 Task: Open Card Card0000000269 in Board Board0000000068 in Workspace WS0000000023 in Trello. Add Member Mailaustralia7@gmail.com to Card Card0000000269 in Board Board0000000068 in Workspace WS0000000023 in Trello. Add Purple Label titled Label0000000269 to Card Card0000000269 in Board Board0000000068 in Workspace WS0000000023 in Trello. Add Checklist CL0000000269 to Card Card0000000269 in Board Board0000000068 in Workspace WS0000000023 in Trello. Add Dates with Start Date as Aug 01 2023 and Due Date as Aug 31 2023 to Card Card0000000269 in Board Board0000000068 in Workspace WS0000000023 in Trello
Action: Mouse moved to (524, 422)
Screenshot: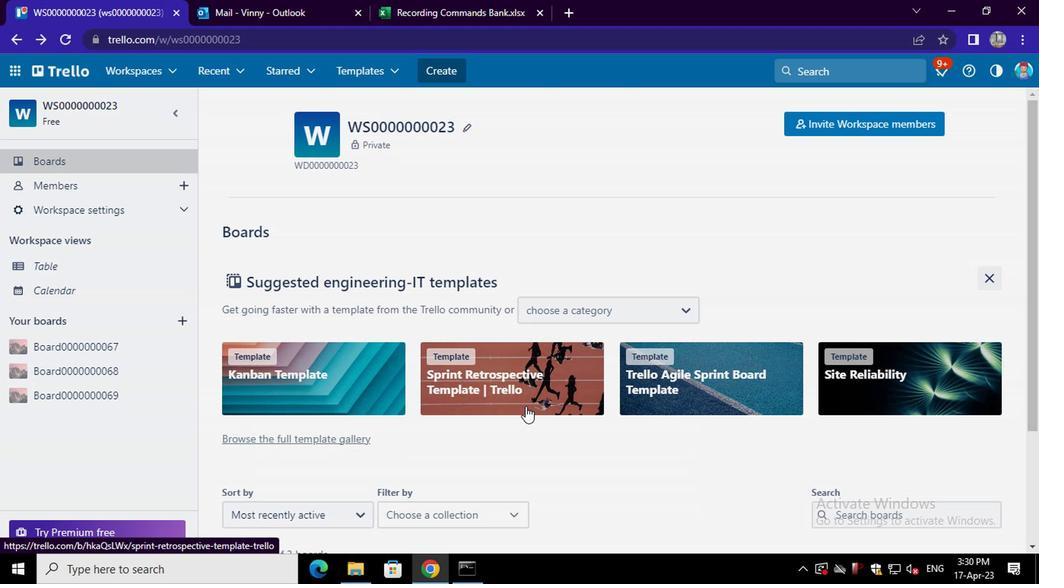 
Action: Mouse scrolled (524, 421) with delta (0, 0)
Screenshot: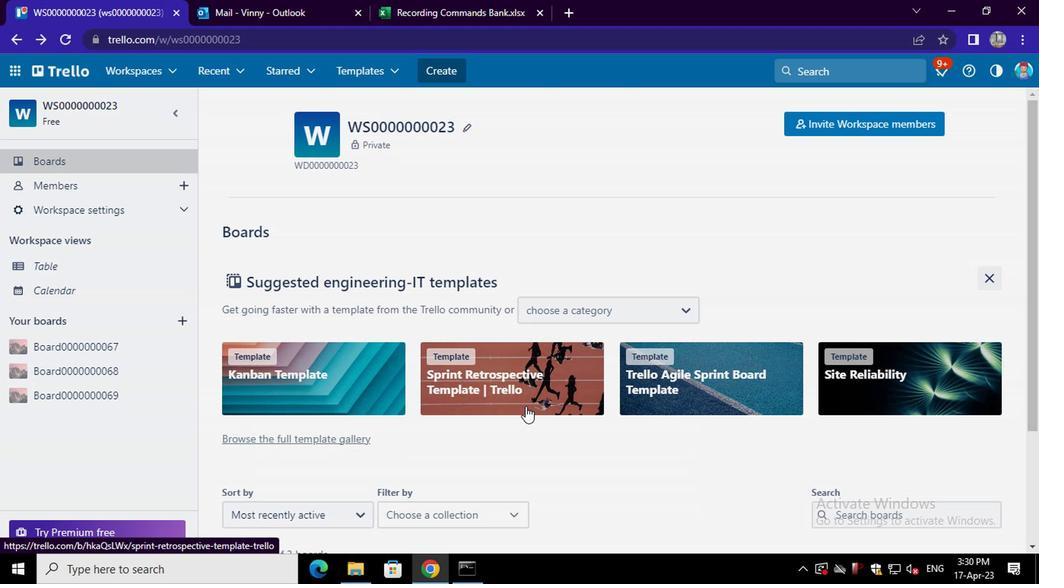 
Action: Mouse moved to (524, 423)
Screenshot: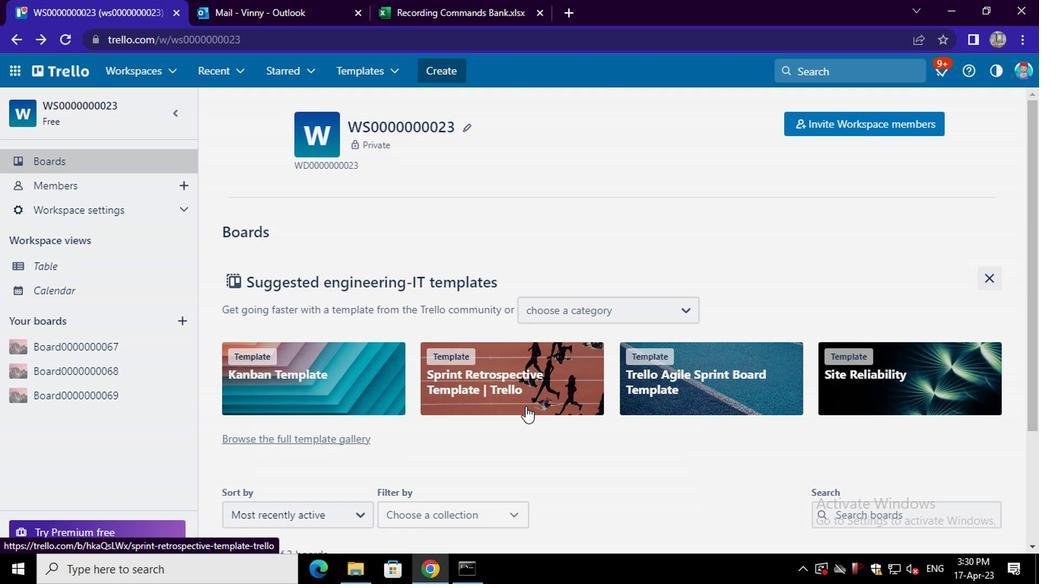 
Action: Mouse scrolled (524, 423) with delta (0, 0)
Screenshot: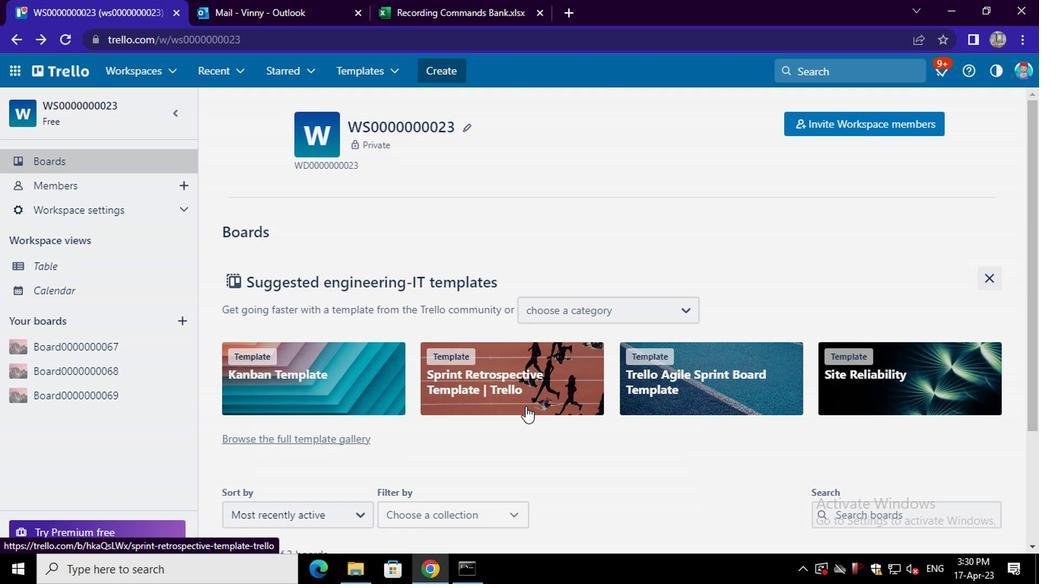 
Action: Mouse scrolled (524, 423) with delta (0, 0)
Screenshot: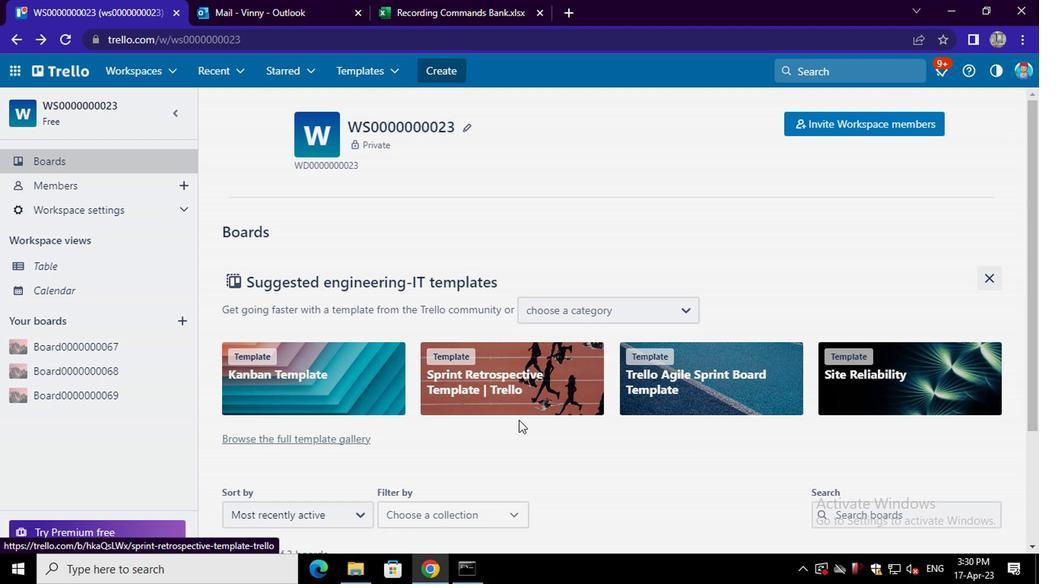 
Action: Mouse moved to (893, 457)
Screenshot: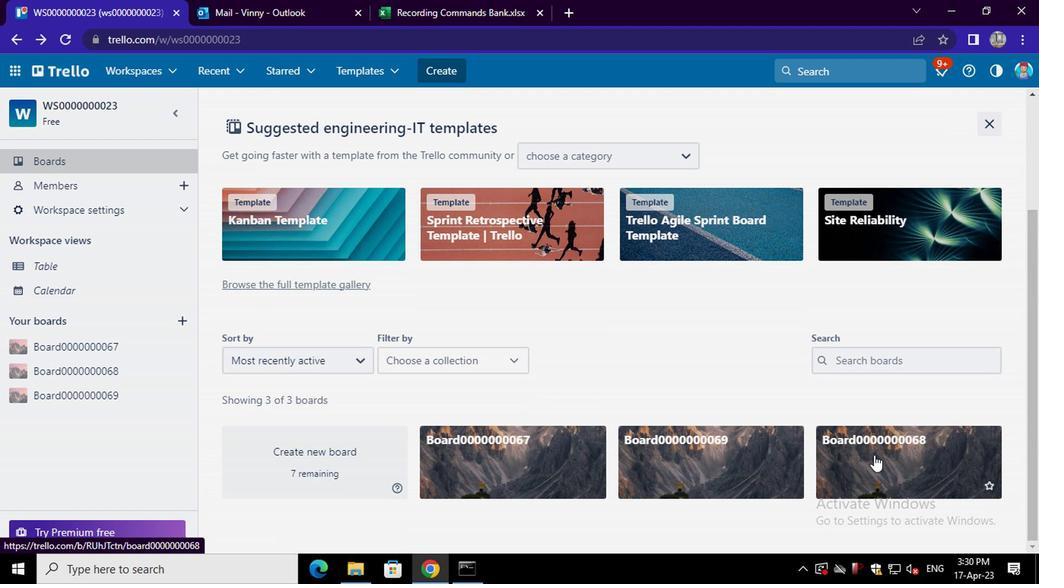 
Action: Mouse pressed left at (893, 457)
Screenshot: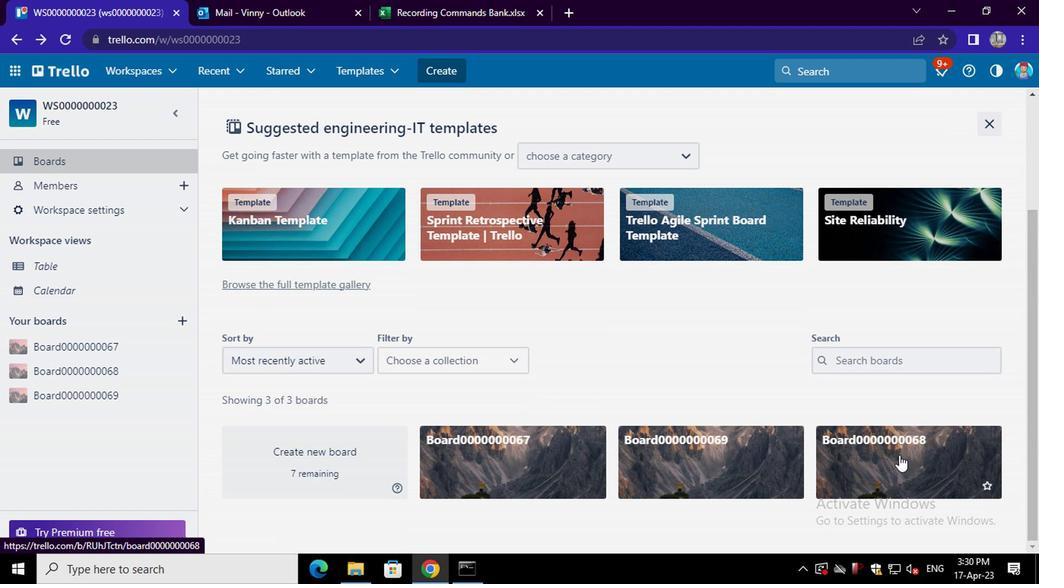 
Action: Mouse moved to (407, 158)
Screenshot: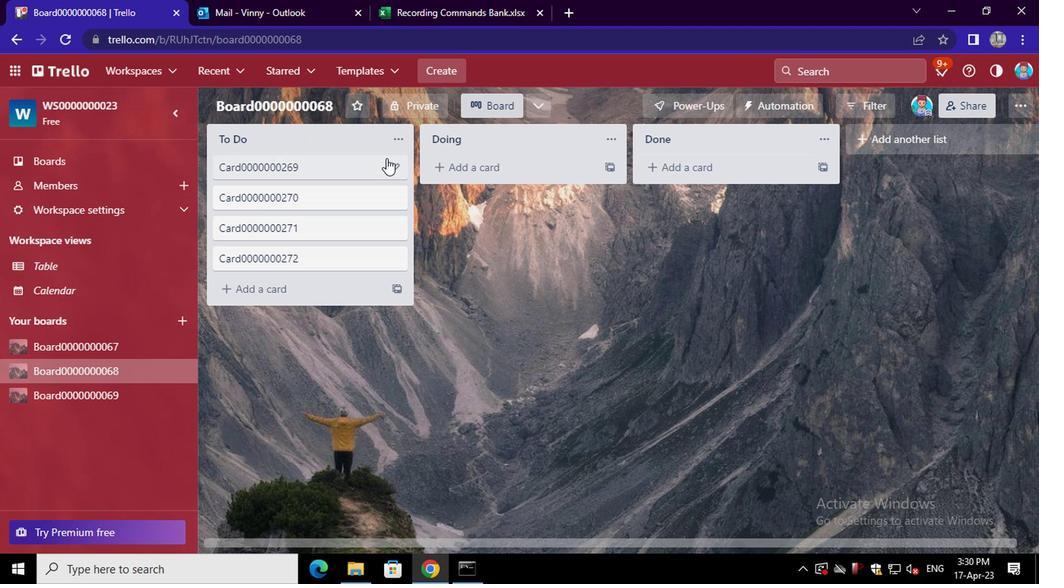 
Action: Mouse pressed left at (407, 158)
Screenshot: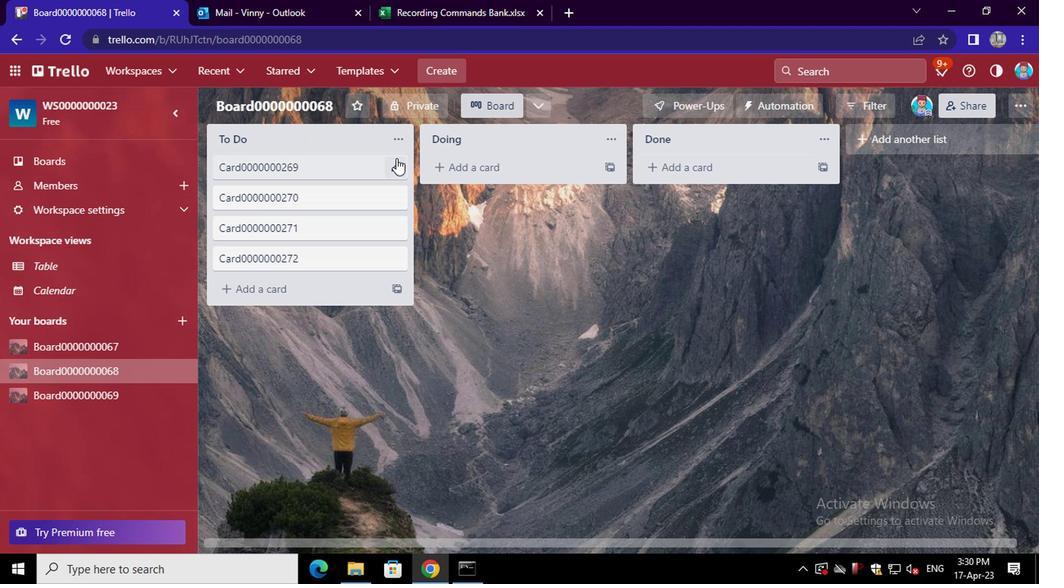 
Action: Mouse moved to (438, 169)
Screenshot: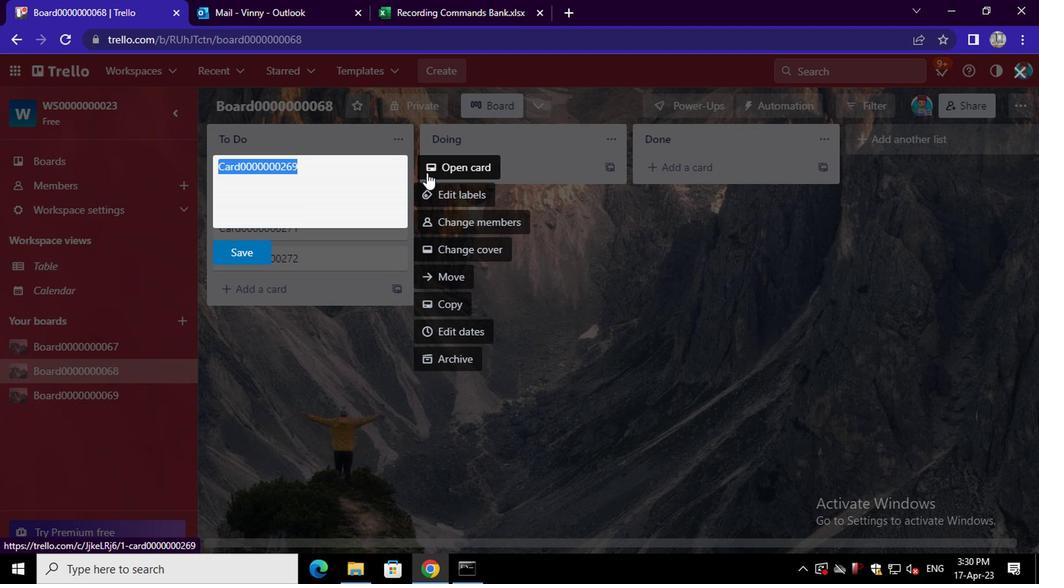 
Action: Mouse pressed left at (438, 169)
Screenshot: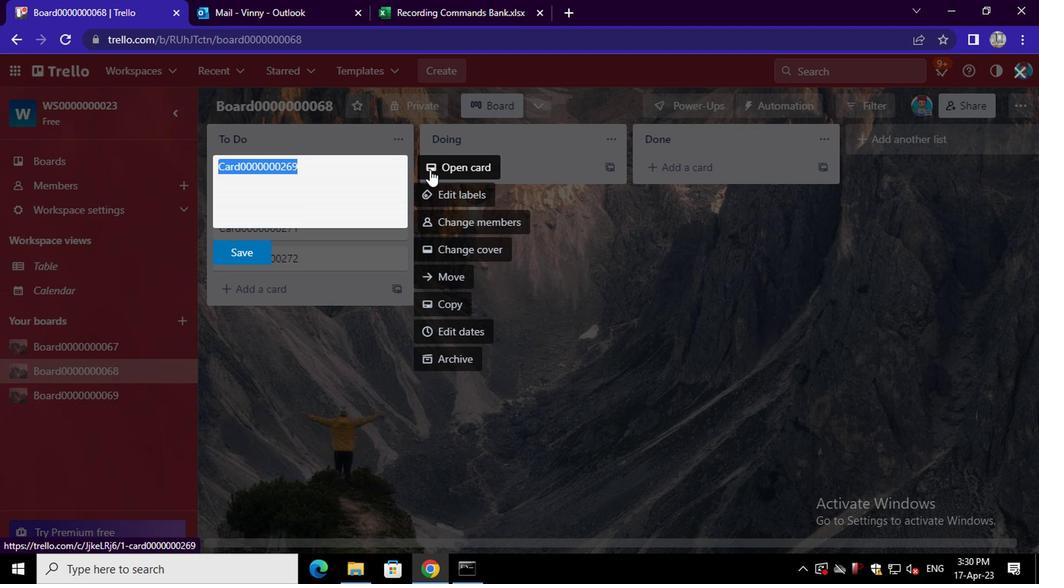 
Action: Mouse moved to (699, 198)
Screenshot: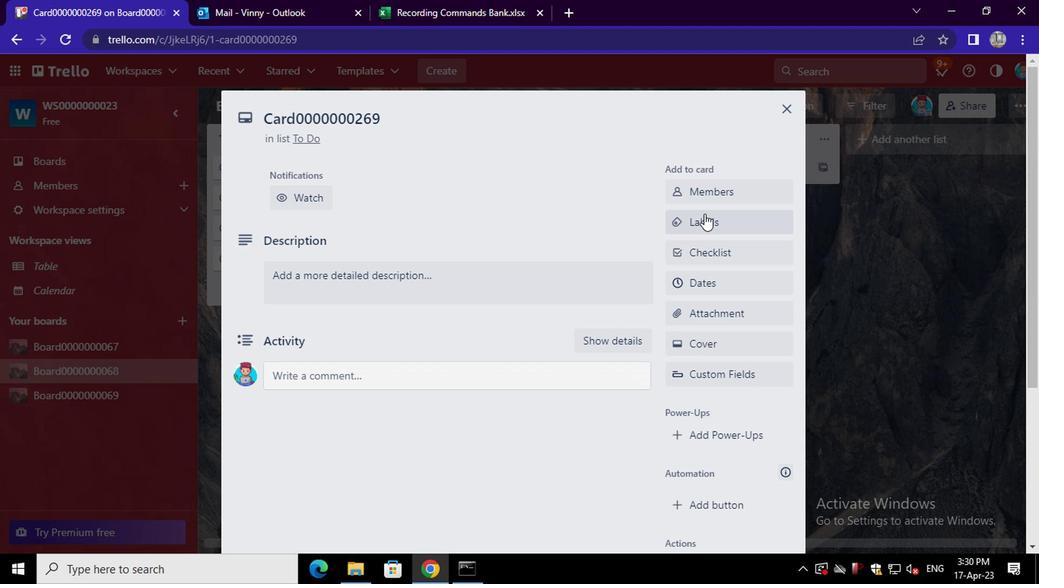 
Action: Mouse pressed left at (699, 198)
Screenshot: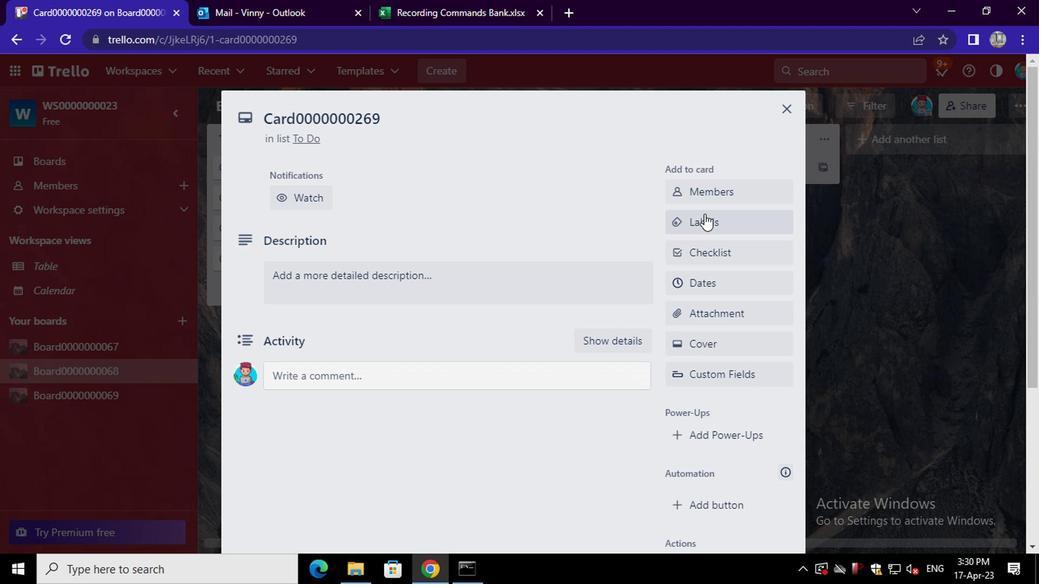 
Action: Mouse moved to (721, 257)
Screenshot: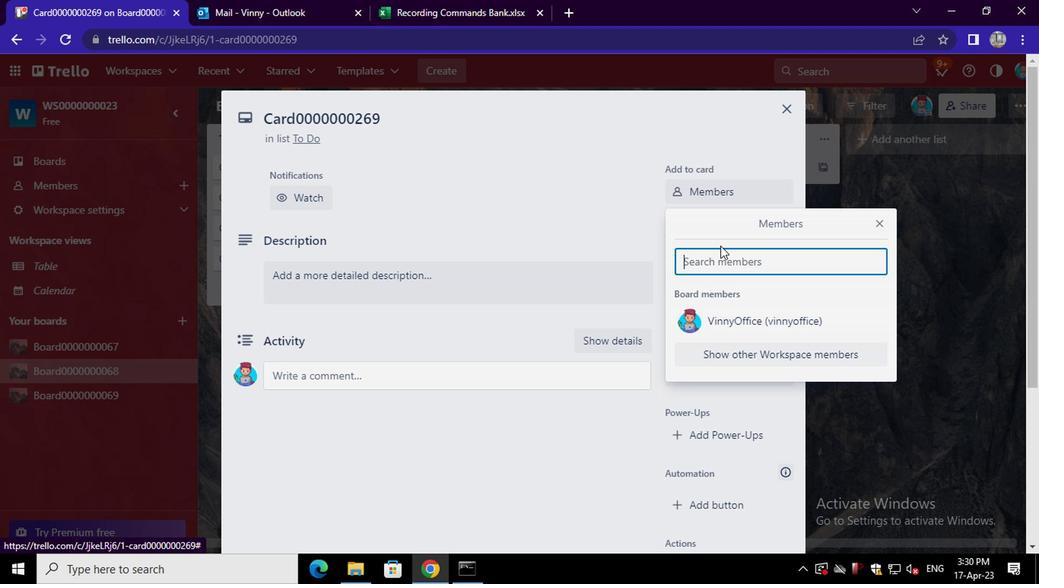 
Action: Mouse pressed left at (721, 257)
Screenshot: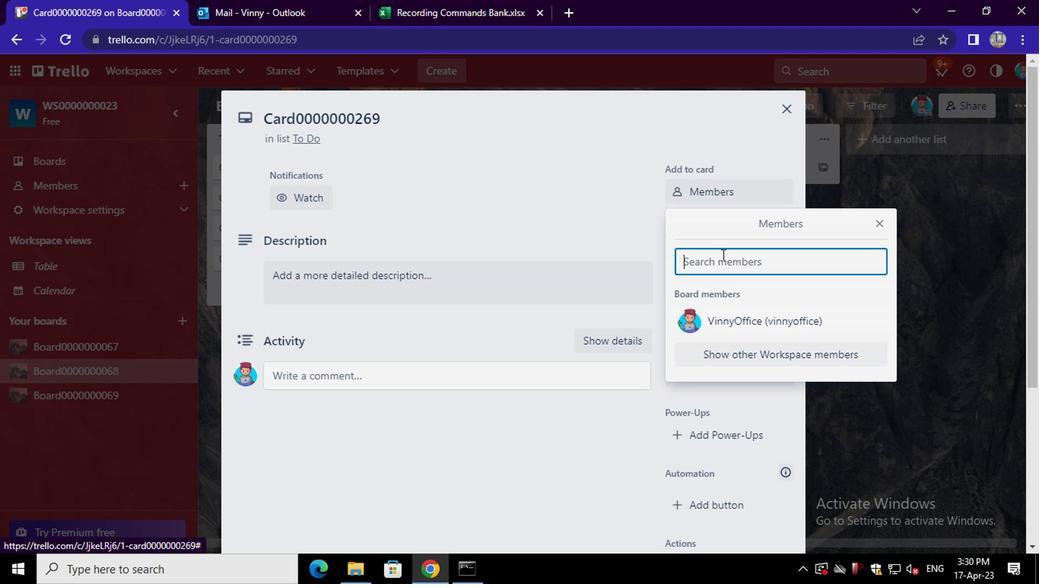 
Action: Mouse moved to (721, 257)
Screenshot: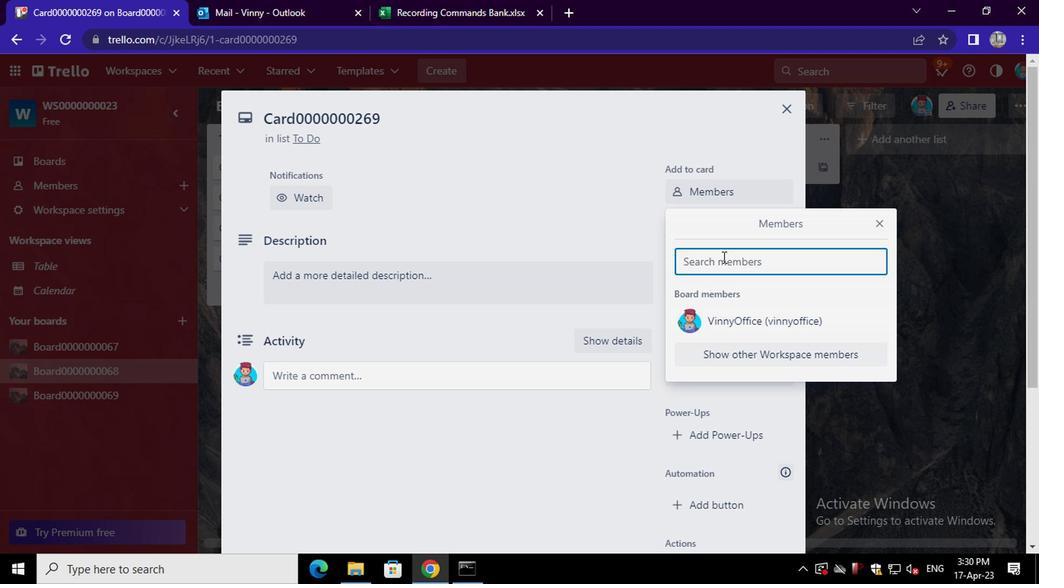 
Action: Key pressed <Key.shift>MAILAUSTRALIA7<Key.shift>@GMAIL.COM
Screenshot: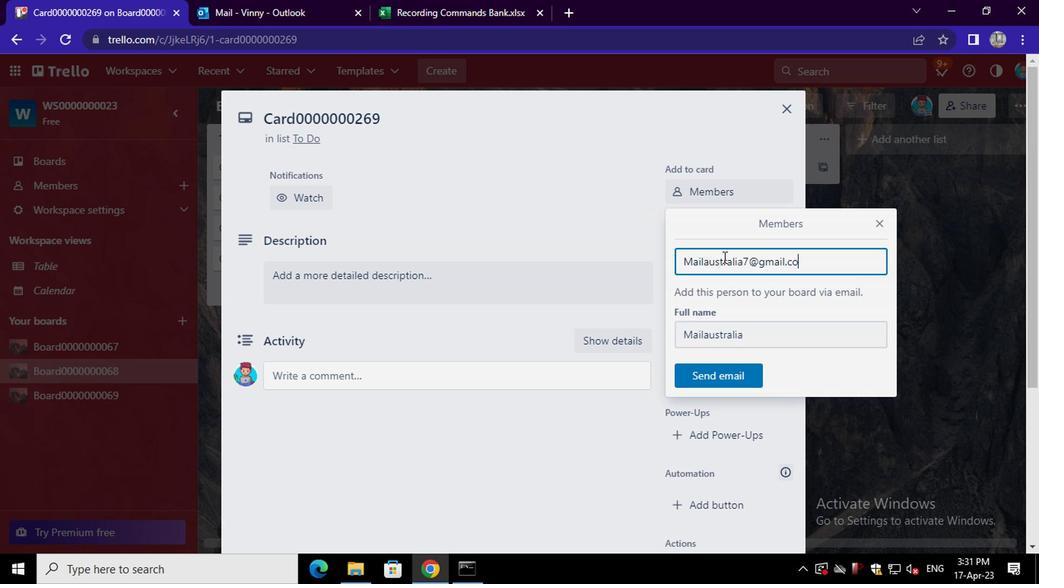 
Action: Mouse moved to (729, 372)
Screenshot: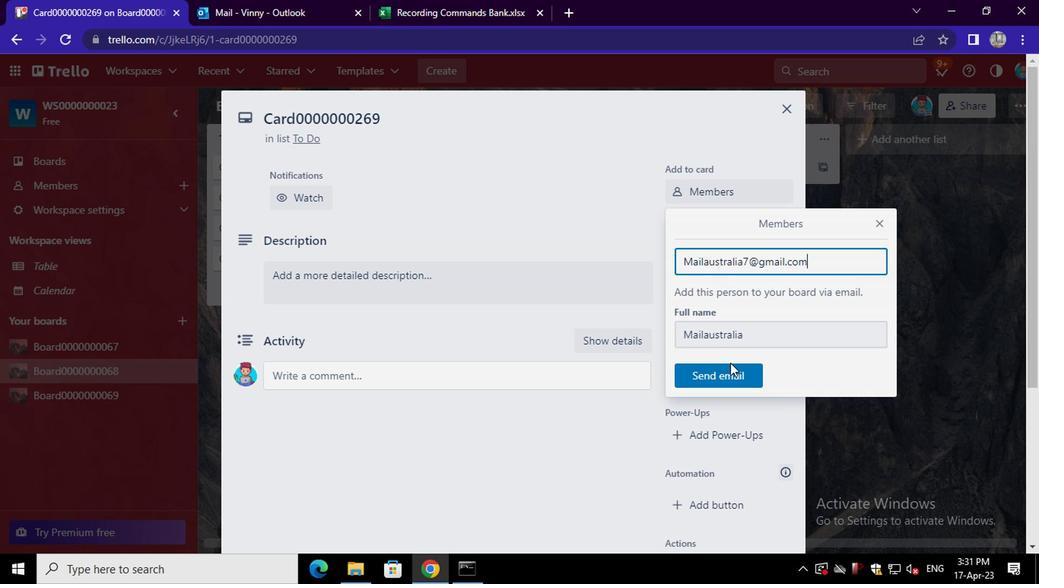 
Action: Mouse pressed left at (729, 372)
Screenshot: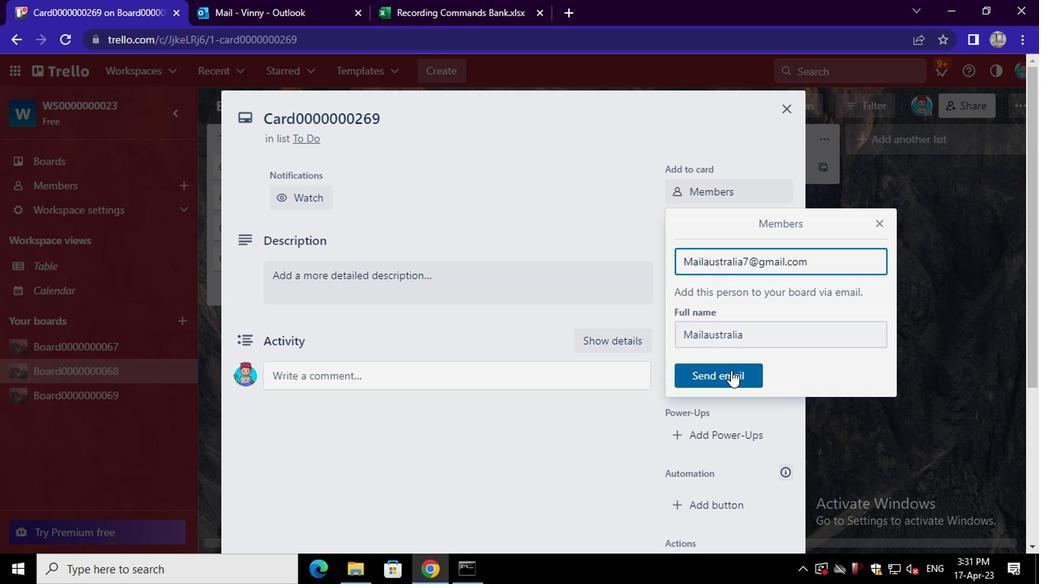 
Action: Mouse moved to (713, 229)
Screenshot: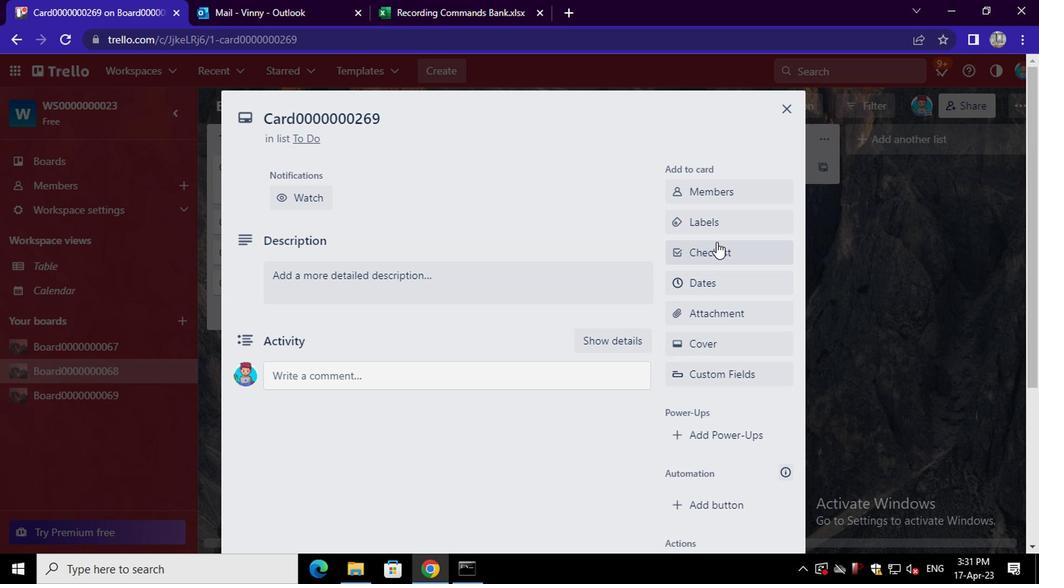
Action: Mouse pressed left at (713, 229)
Screenshot: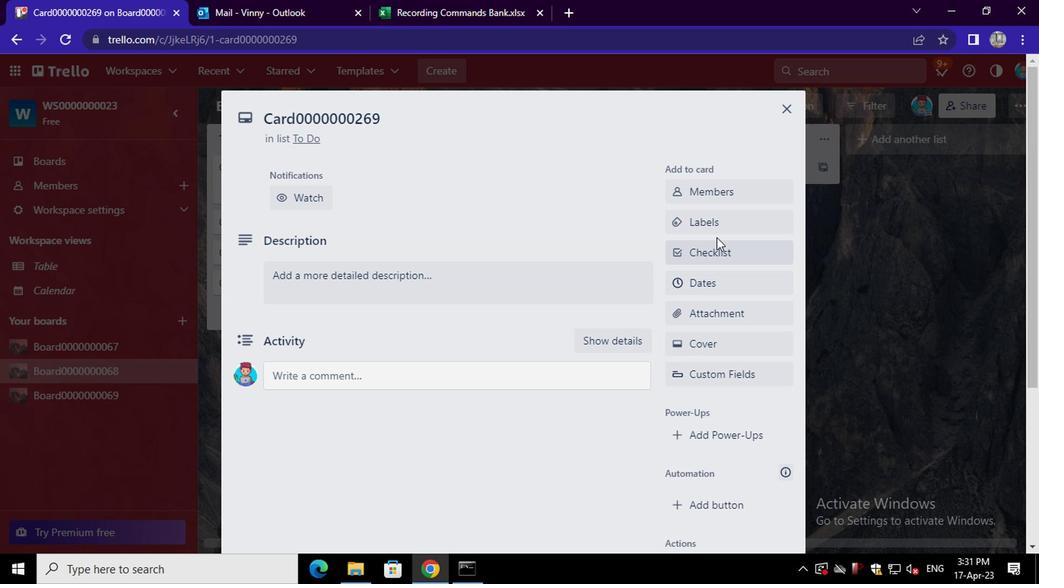 
Action: Mouse moved to (719, 143)
Screenshot: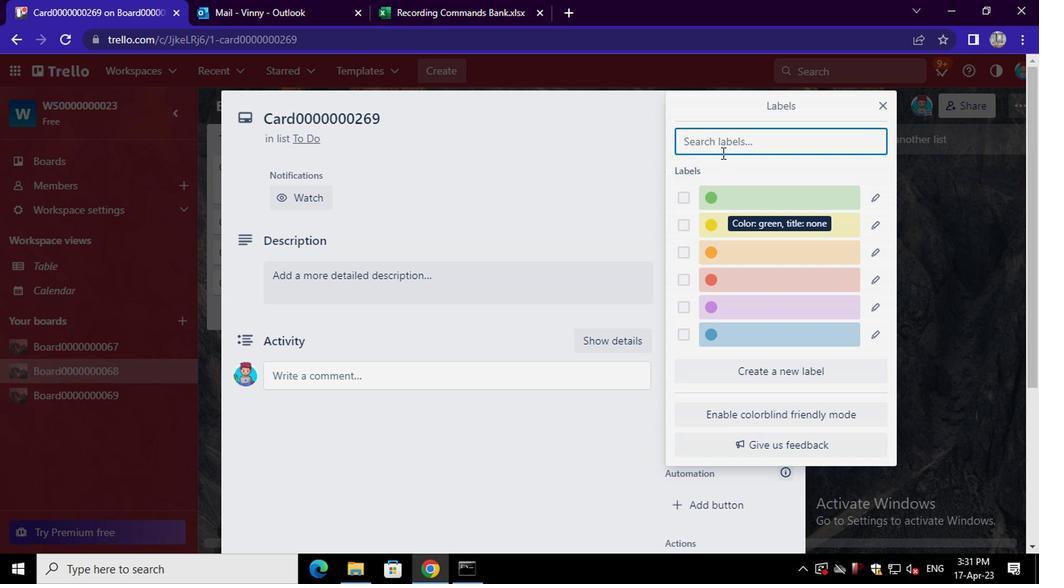 
Action: Mouse pressed left at (719, 143)
Screenshot: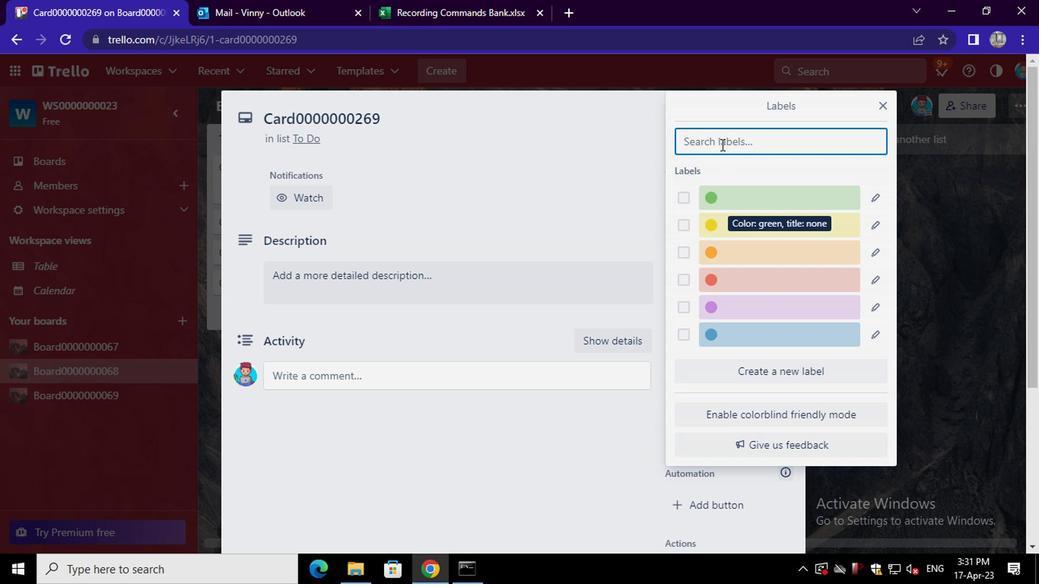 
Action: Key pressed <Key.shift>LABEL0000000269
Screenshot: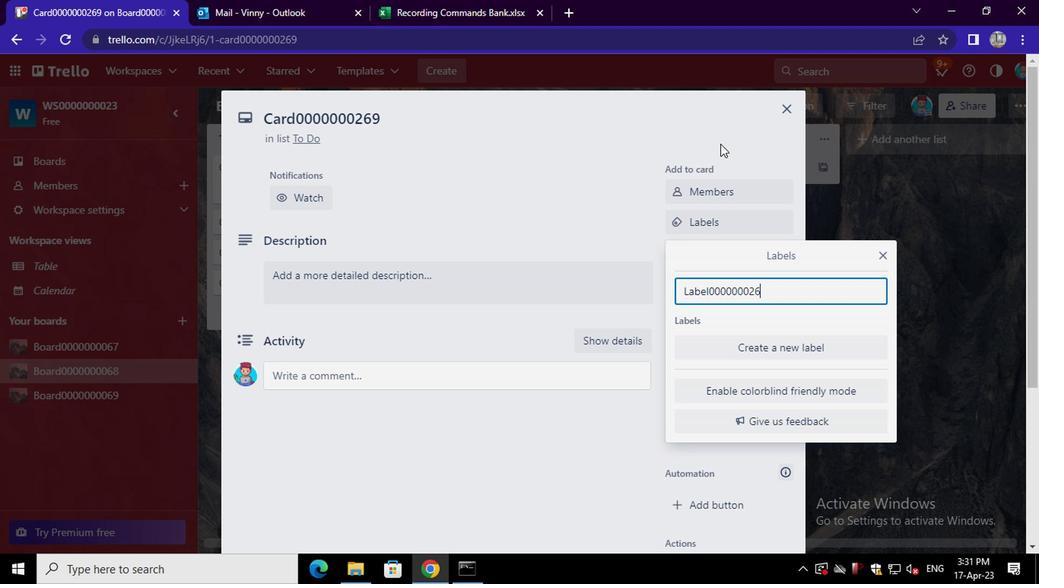 
Action: Mouse moved to (821, 344)
Screenshot: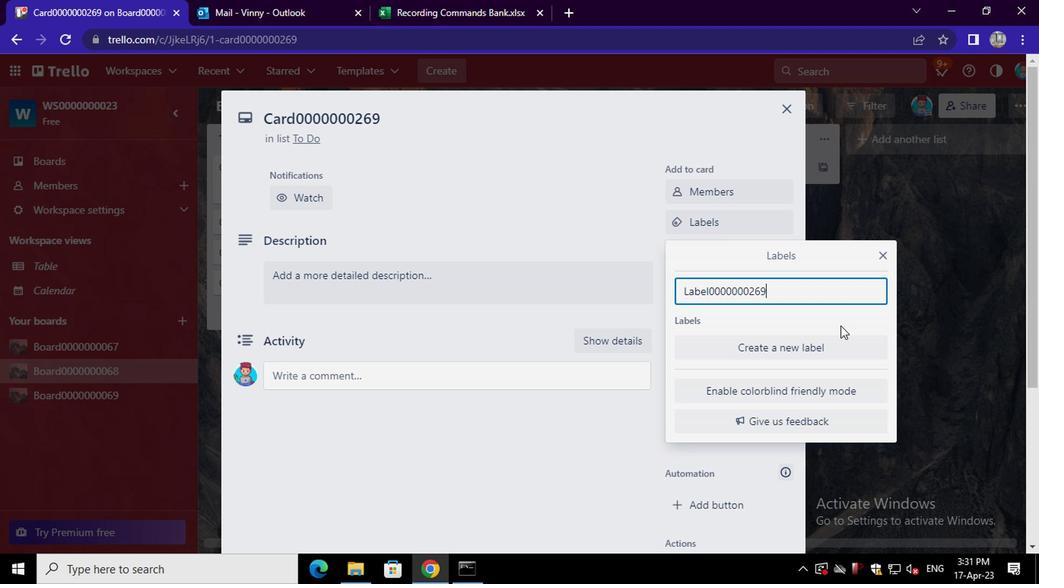 
Action: Mouse pressed left at (821, 344)
Screenshot: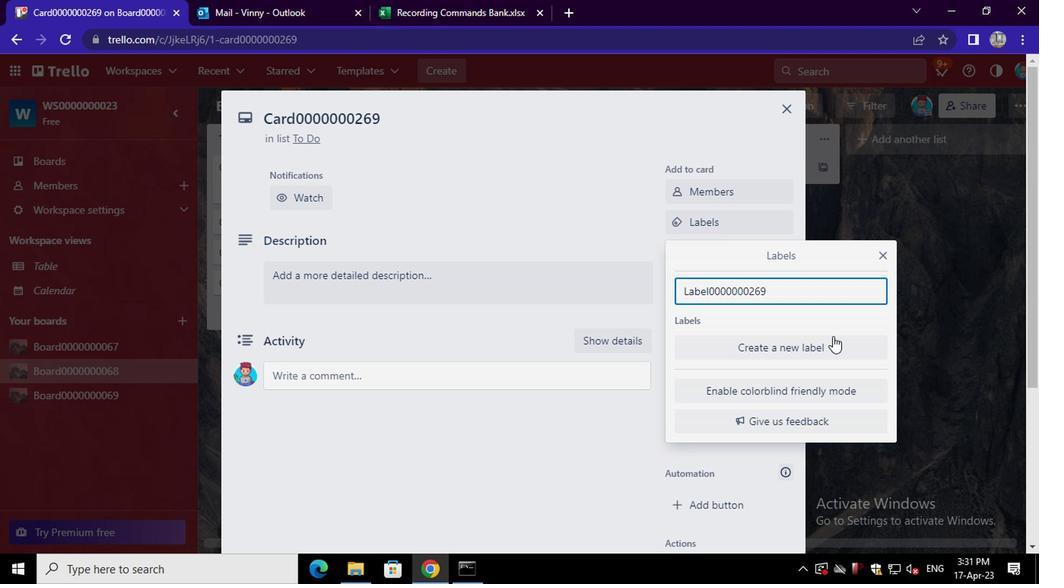 
Action: Mouse moved to (855, 328)
Screenshot: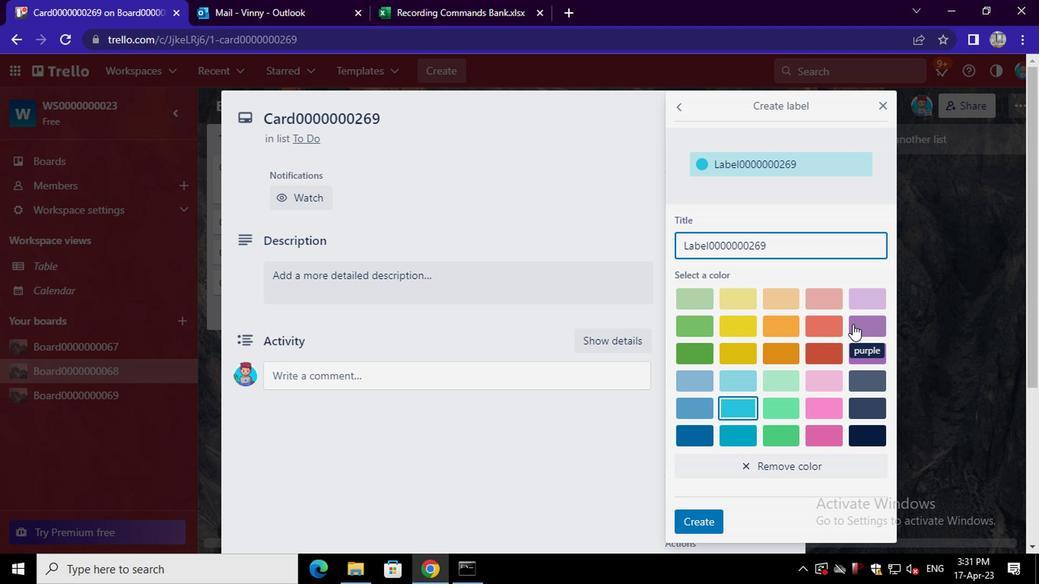 
Action: Mouse pressed left at (855, 328)
Screenshot: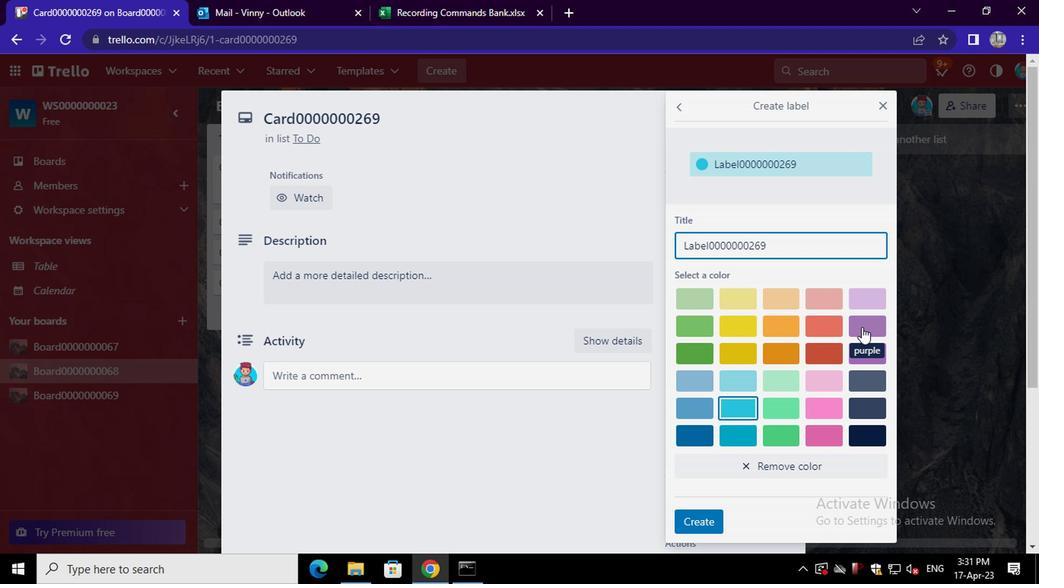 
Action: Mouse moved to (709, 517)
Screenshot: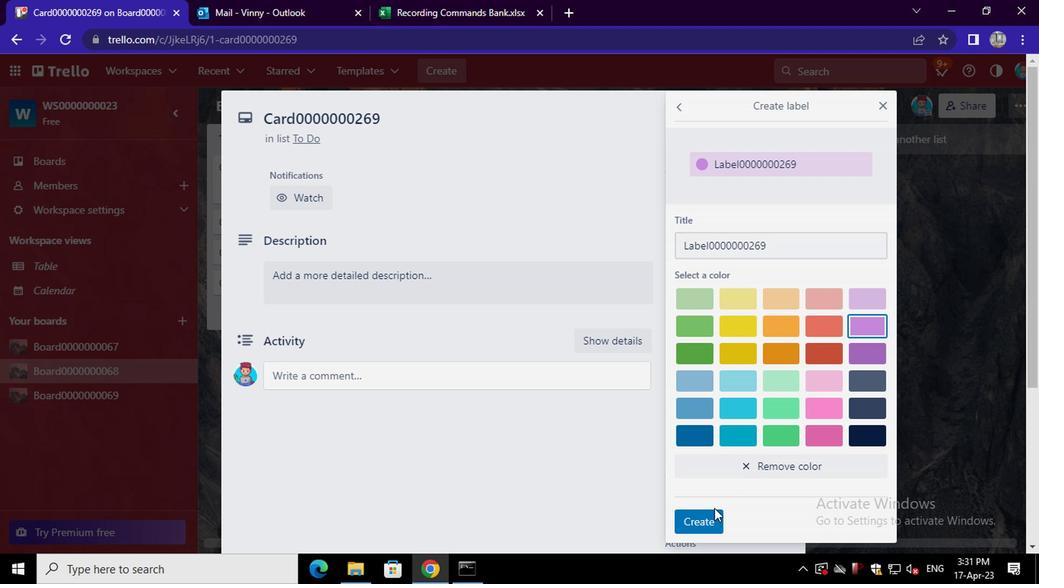 
Action: Mouse pressed left at (709, 517)
Screenshot: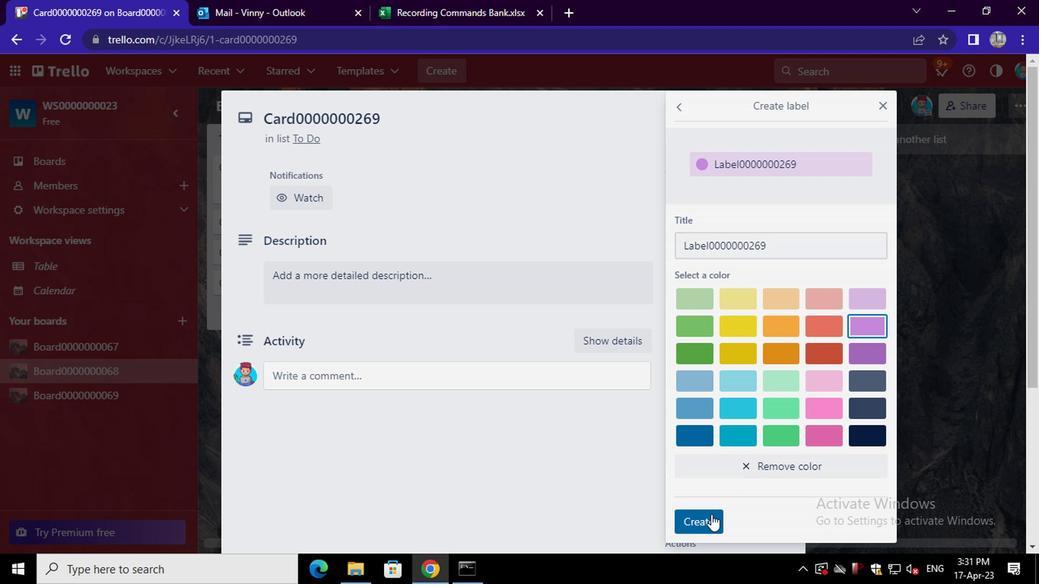 
Action: Mouse moved to (596, 458)
Screenshot: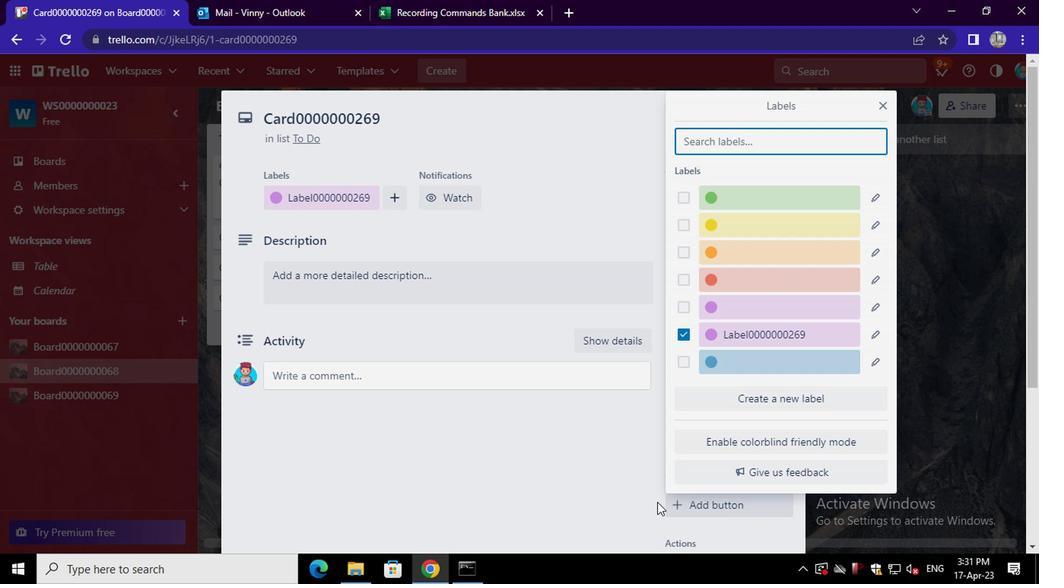 
Action: Mouse pressed left at (596, 458)
Screenshot: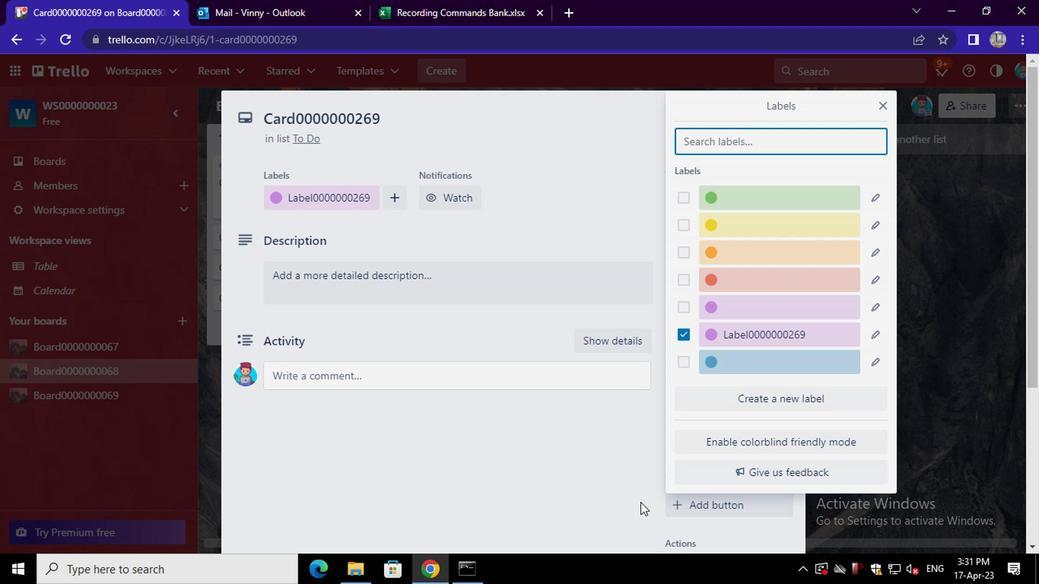 
Action: Mouse moved to (746, 254)
Screenshot: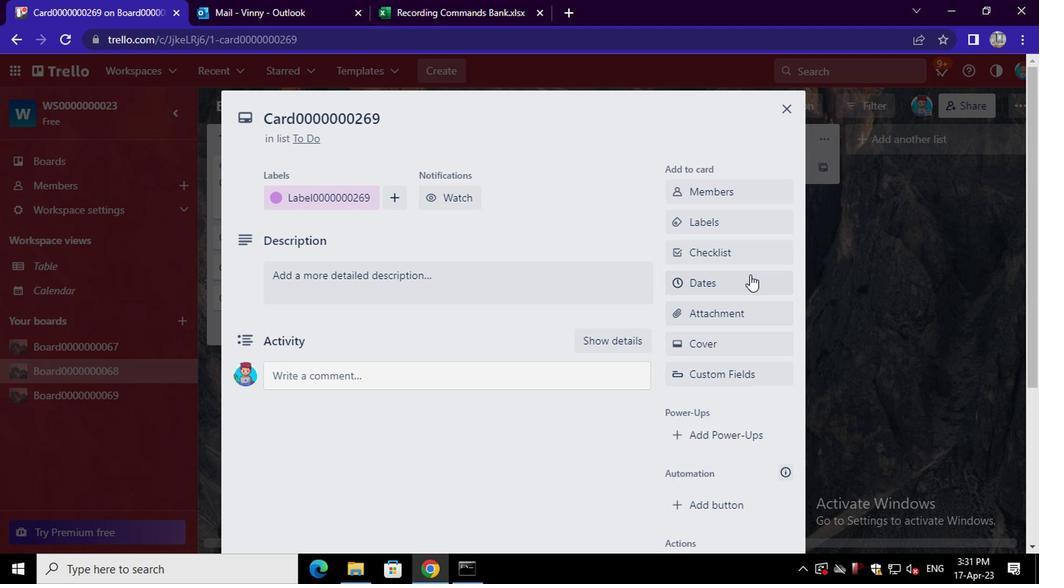 
Action: Mouse pressed left at (746, 254)
Screenshot: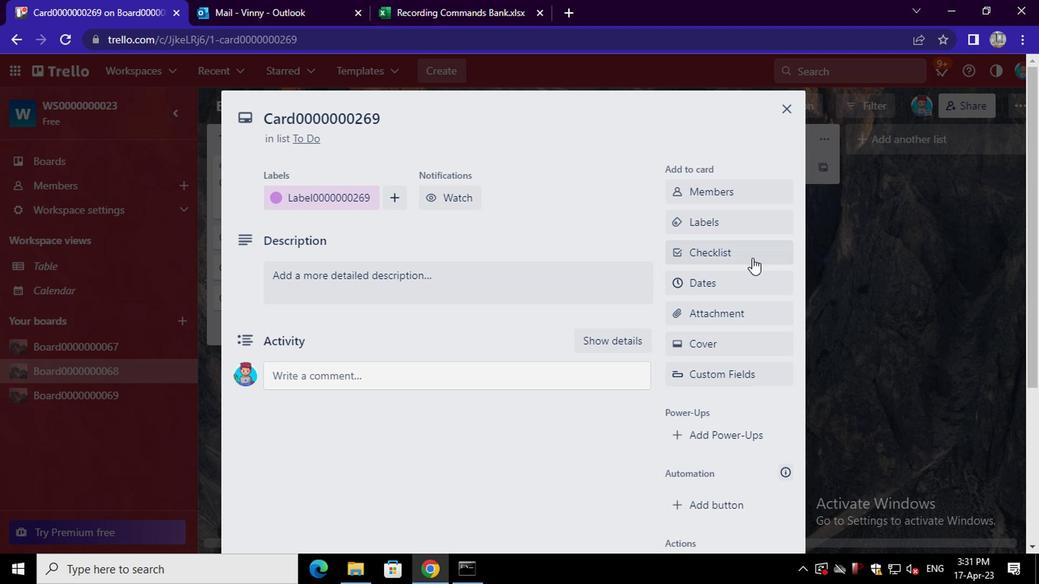 
Action: Mouse moved to (741, 335)
Screenshot: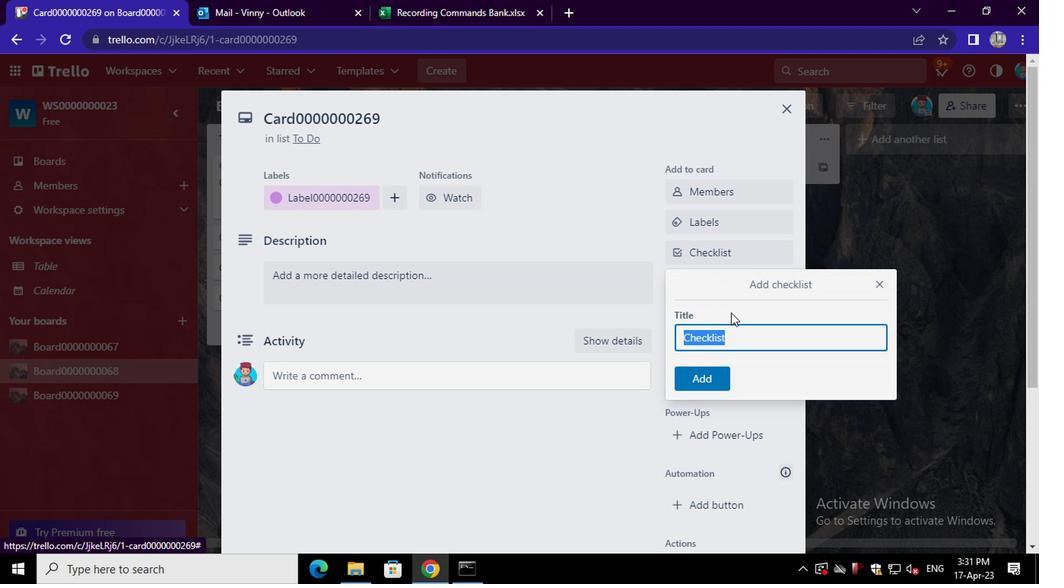 
Action: Mouse pressed left at (741, 335)
Screenshot: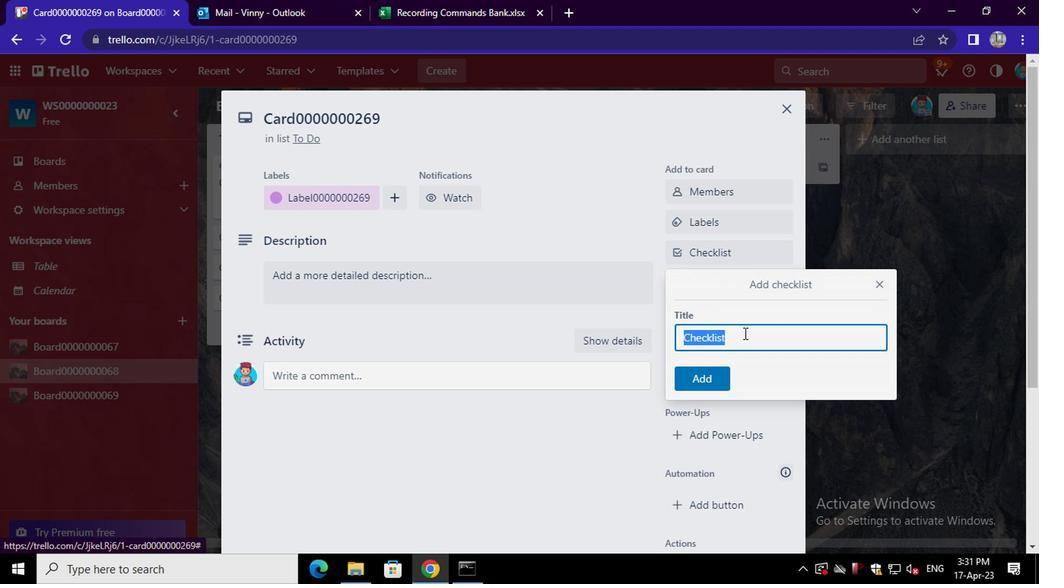 
Action: Key pressed <Key.backspace><Key.backspace><Key.backspace><Key.backspace><Key.backspace><Key.backspace><Key.backspace><Key.backspace><Key.backspace><Key.backspace><Key.backspace><Key.backspace><Key.backspace><Key.backspace><Key.backspace><Key.backspace><Key.backspace><Key.backspace><Key.backspace><Key.backspace><Key.backspace><Key.backspace><Key.backspace><Key.backspace><Key.backspace><Key.shift>CL0000000269
Screenshot: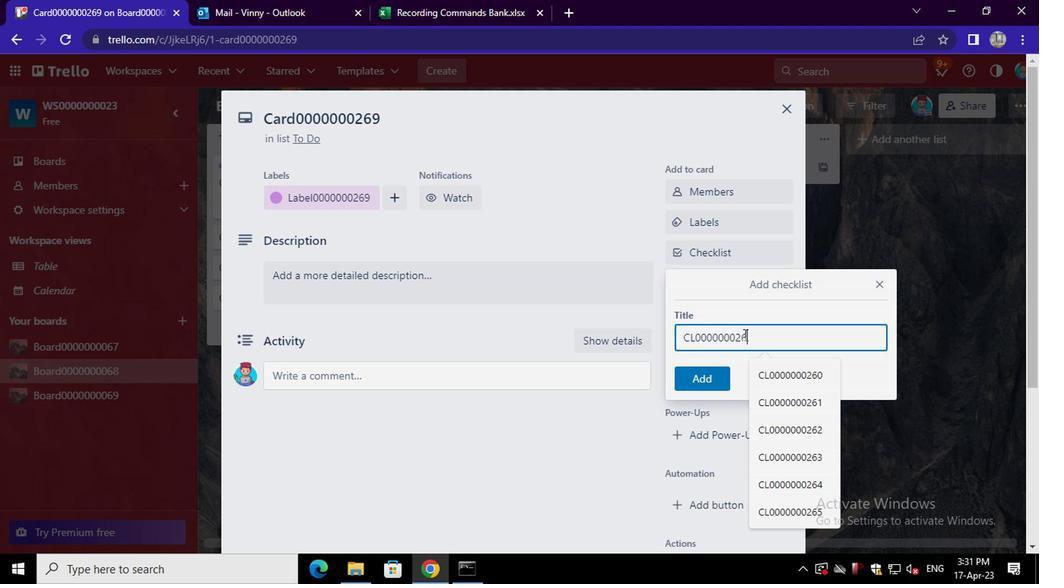 
Action: Mouse moved to (716, 379)
Screenshot: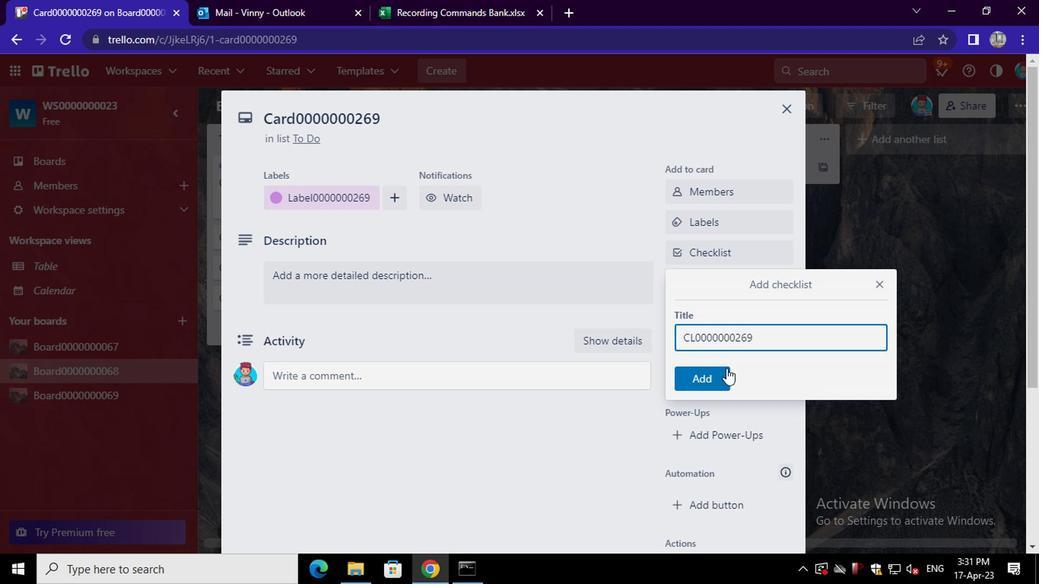 
Action: Mouse pressed left at (716, 379)
Screenshot: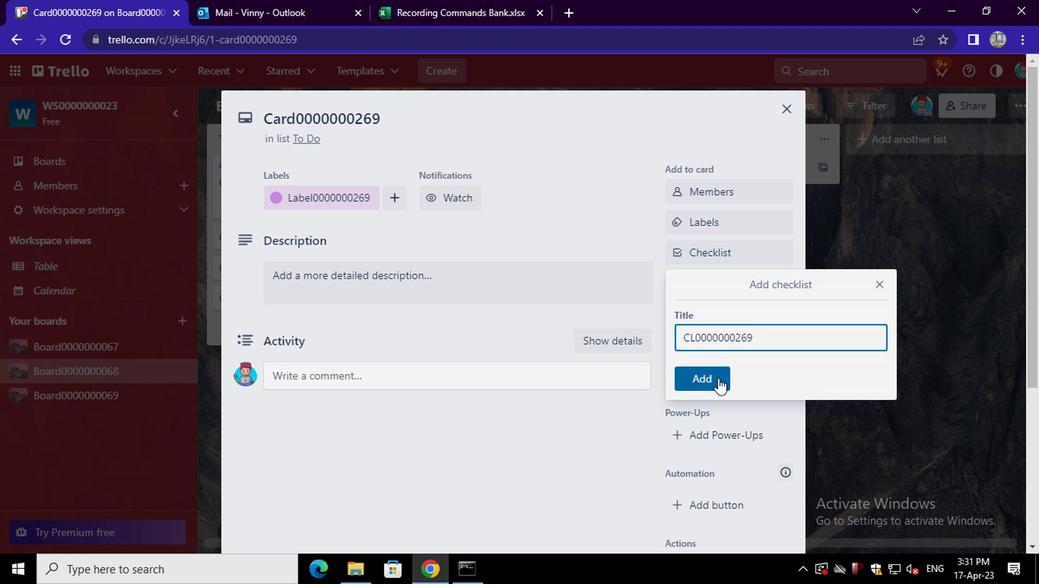 
Action: Mouse moved to (708, 286)
Screenshot: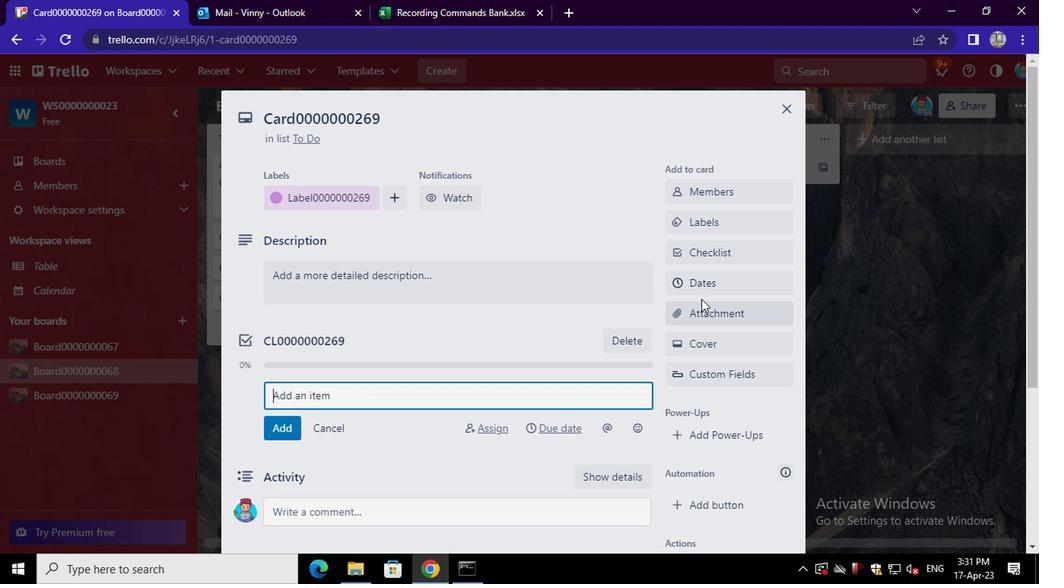 
Action: Mouse pressed left at (708, 286)
Screenshot: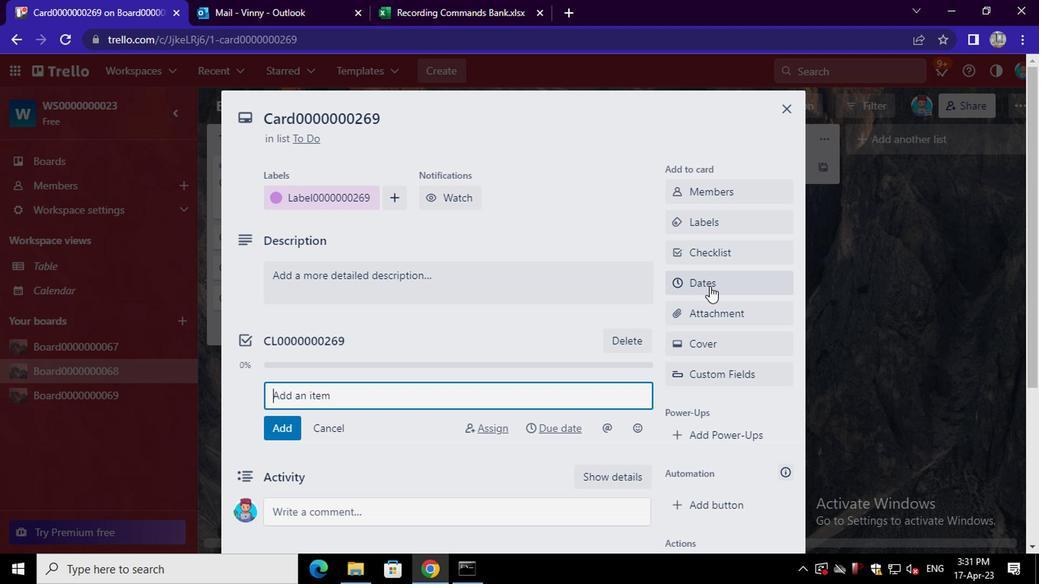 
Action: Mouse moved to (683, 381)
Screenshot: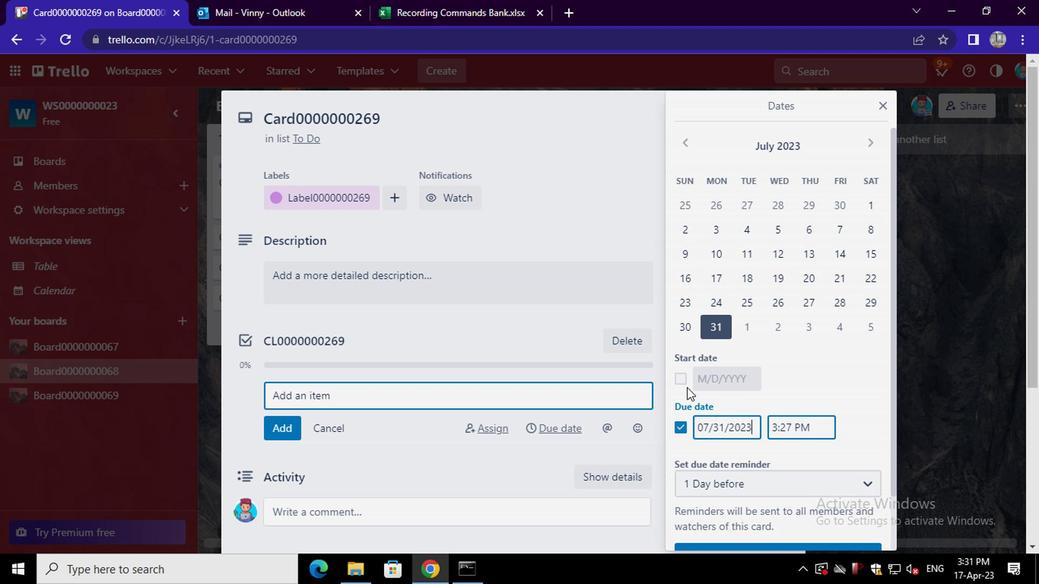 
Action: Mouse pressed left at (683, 381)
Screenshot: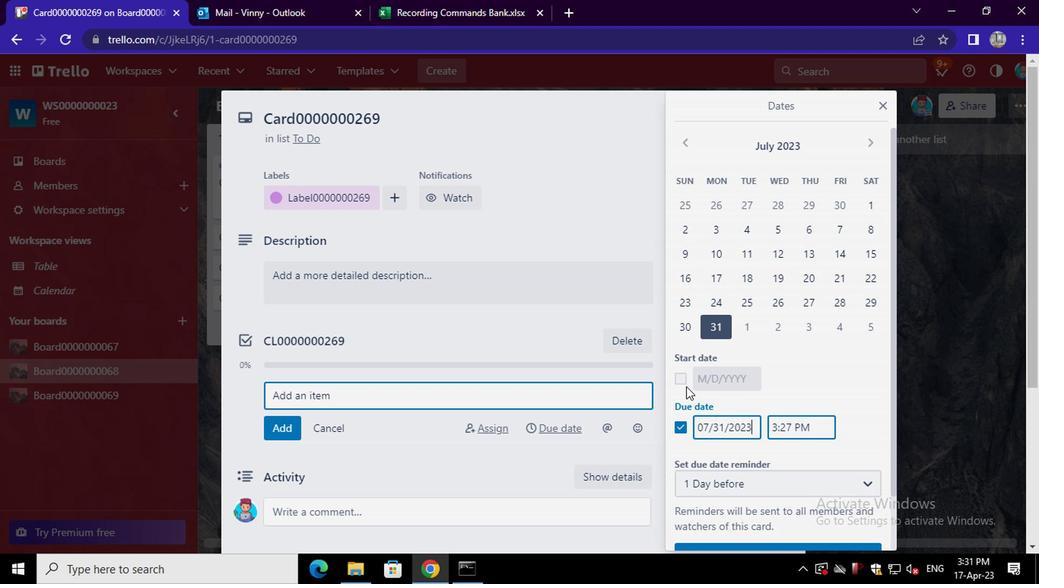 
Action: Mouse moved to (680, 431)
Screenshot: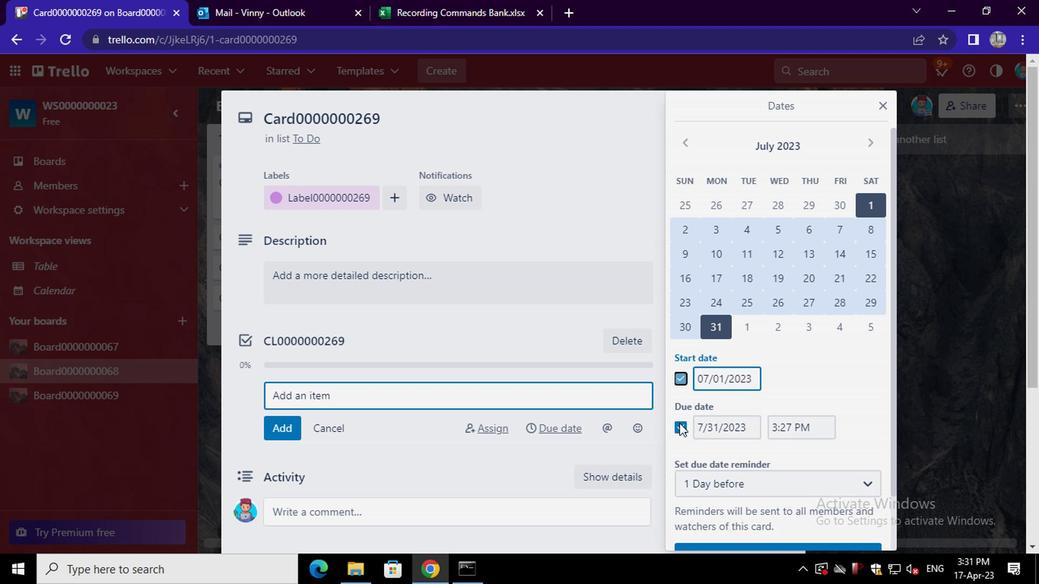 
Action: Mouse pressed left at (680, 431)
Screenshot: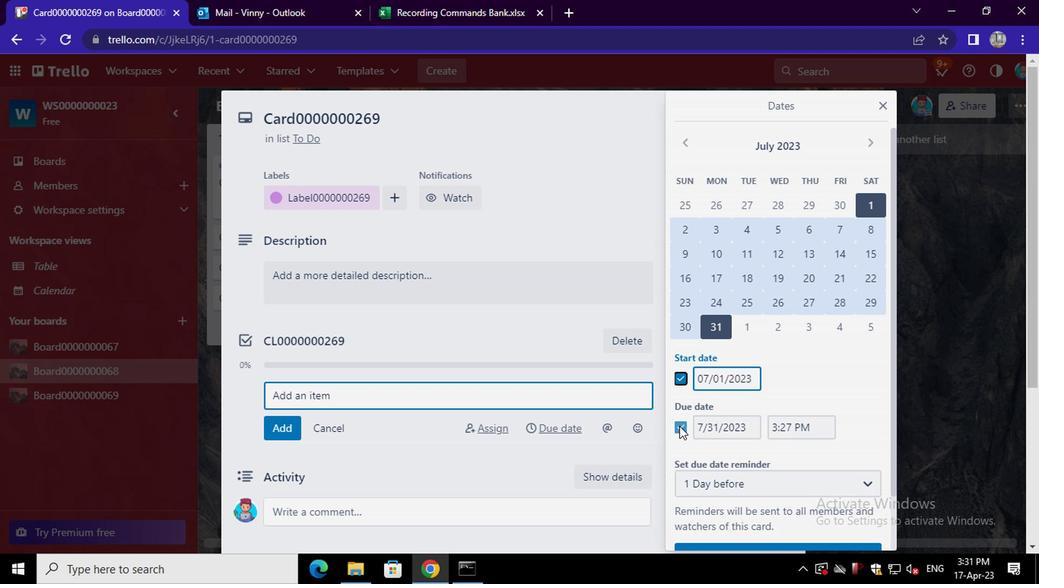 
Action: Mouse moved to (860, 144)
Screenshot: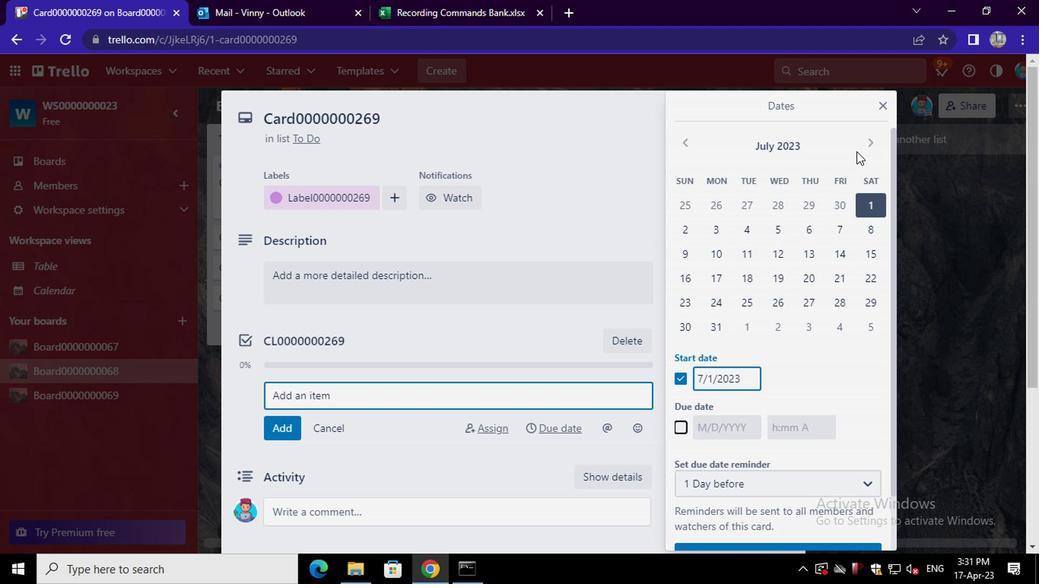 
Action: Mouse pressed left at (860, 144)
Screenshot: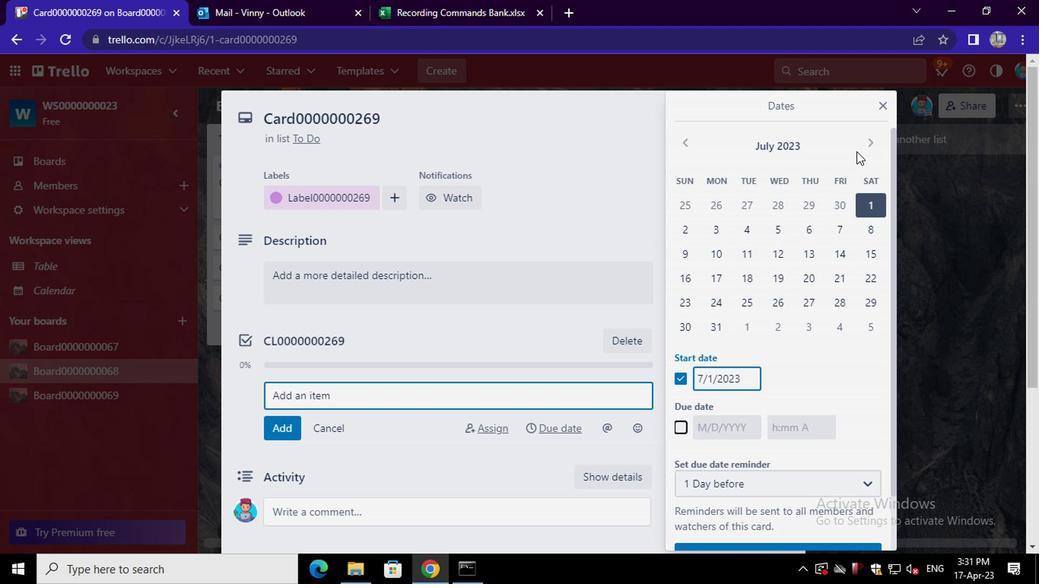
Action: Mouse moved to (746, 208)
Screenshot: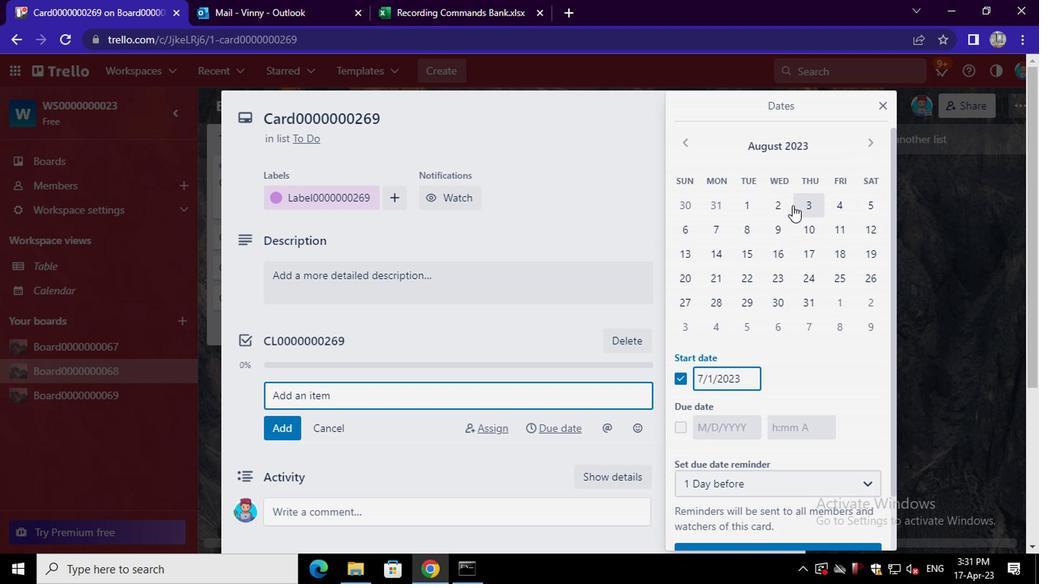 
Action: Mouse pressed left at (746, 208)
Screenshot: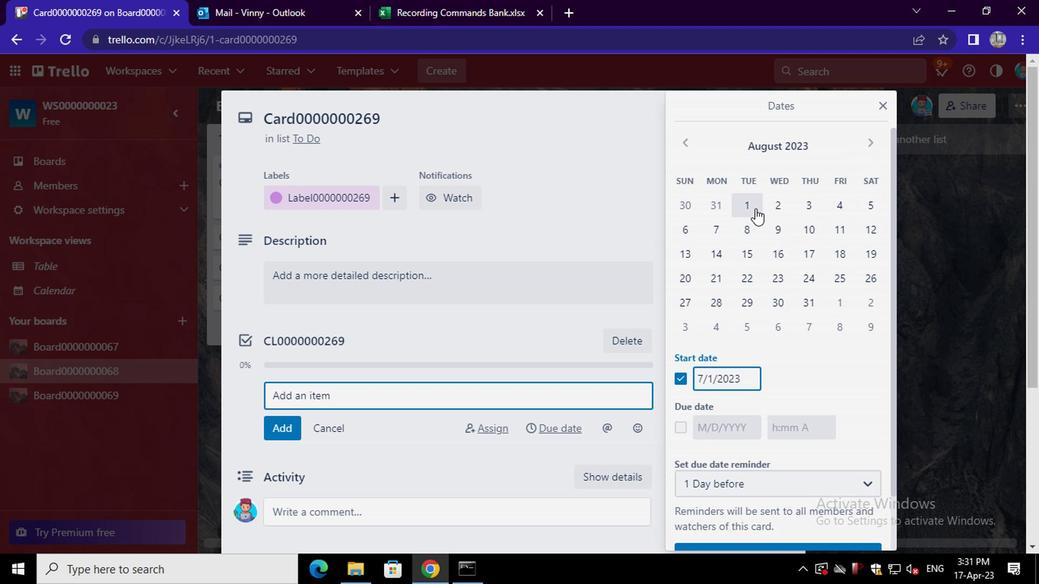 
Action: Mouse moved to (680, 429)
Screenshot: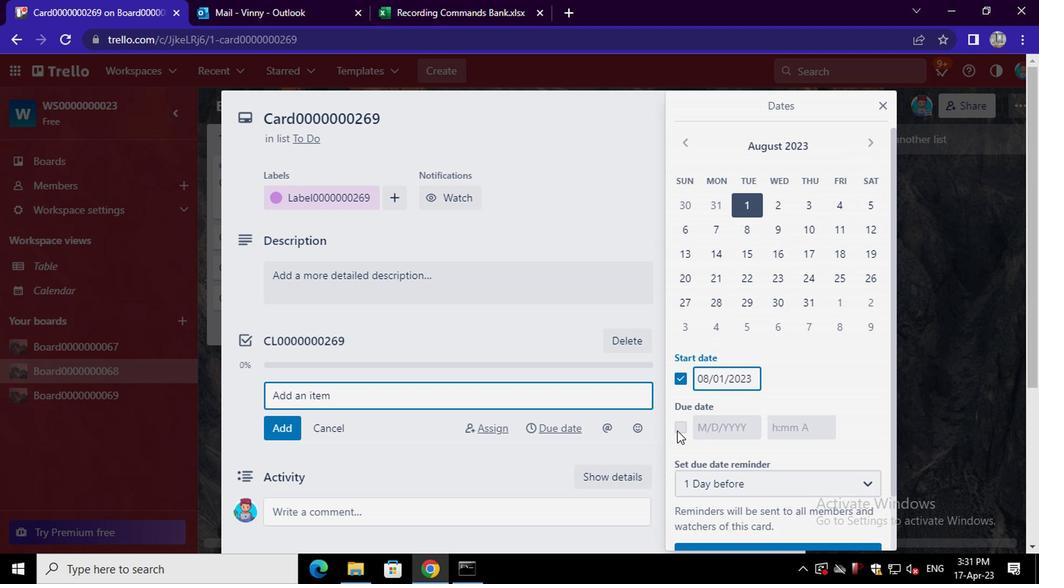 
Action: Mouse pressed left at (680, 429)
Screenshot: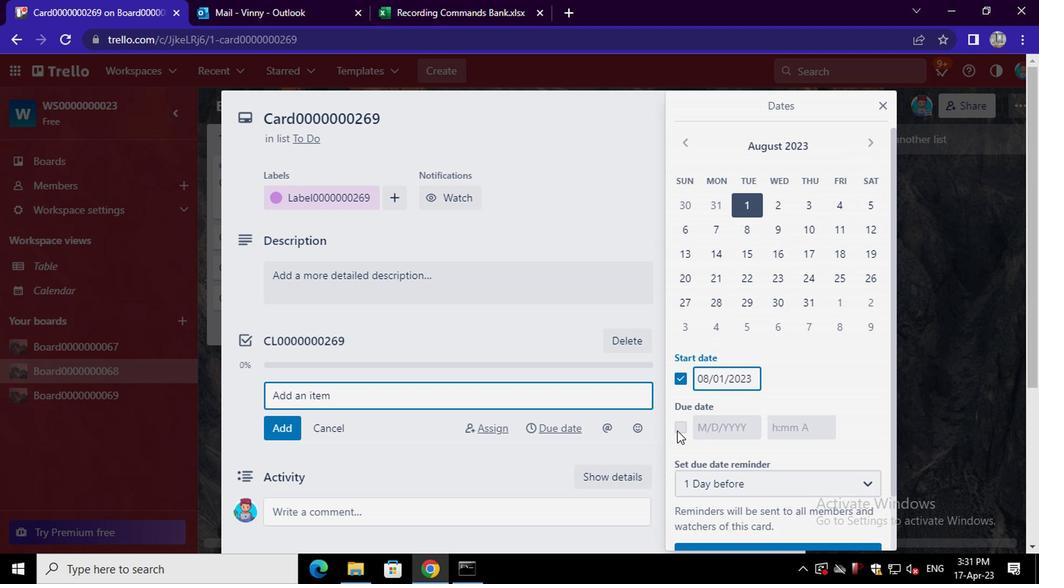 
Action: Mouse moved to (808, 304)
Screenshot: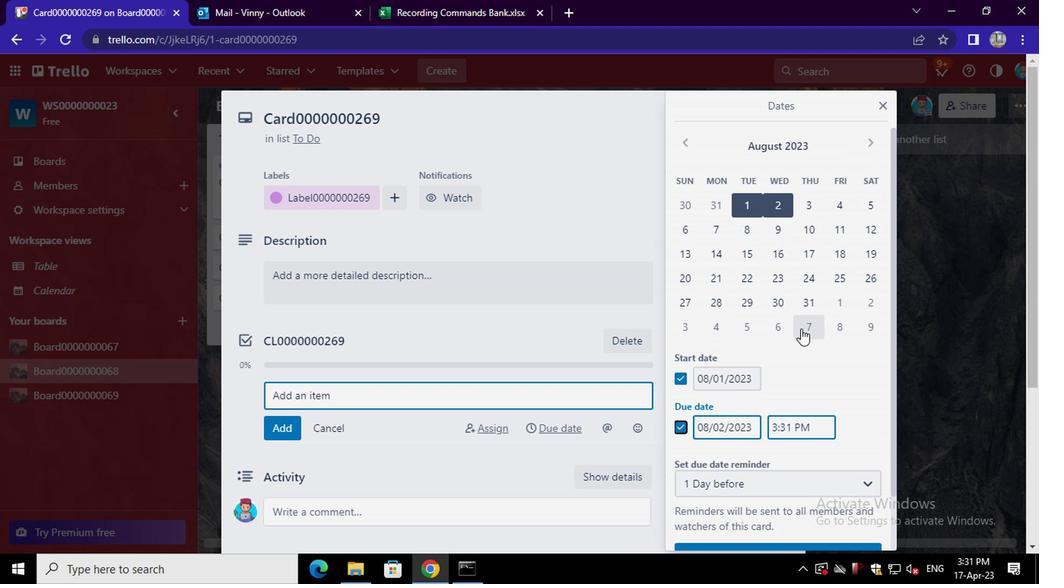 
Action: Mouse pressed left at (808, 304)
Screenshot: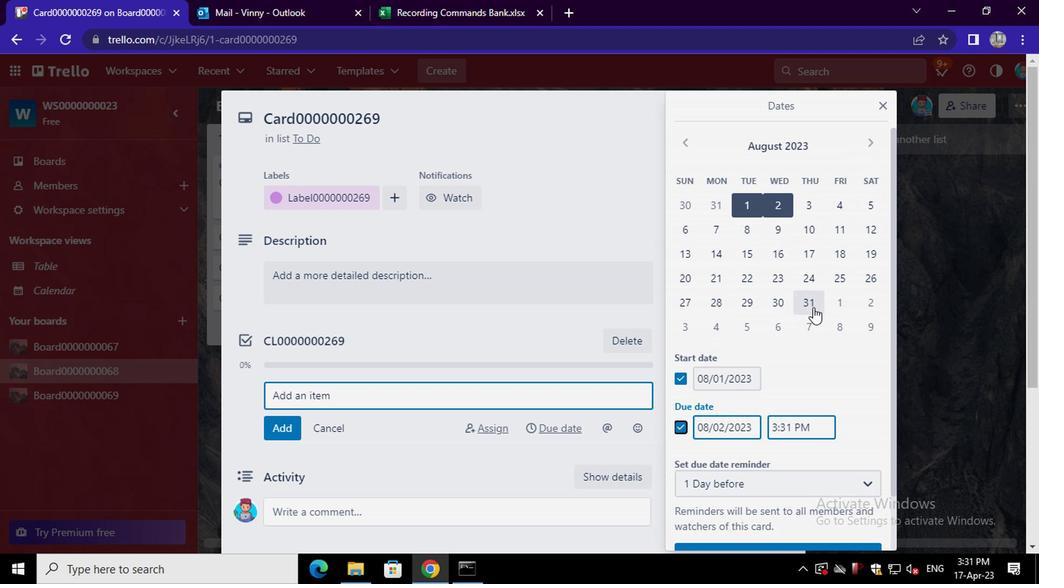 
Action: Mouse moved to (788, 549)
Screenshot: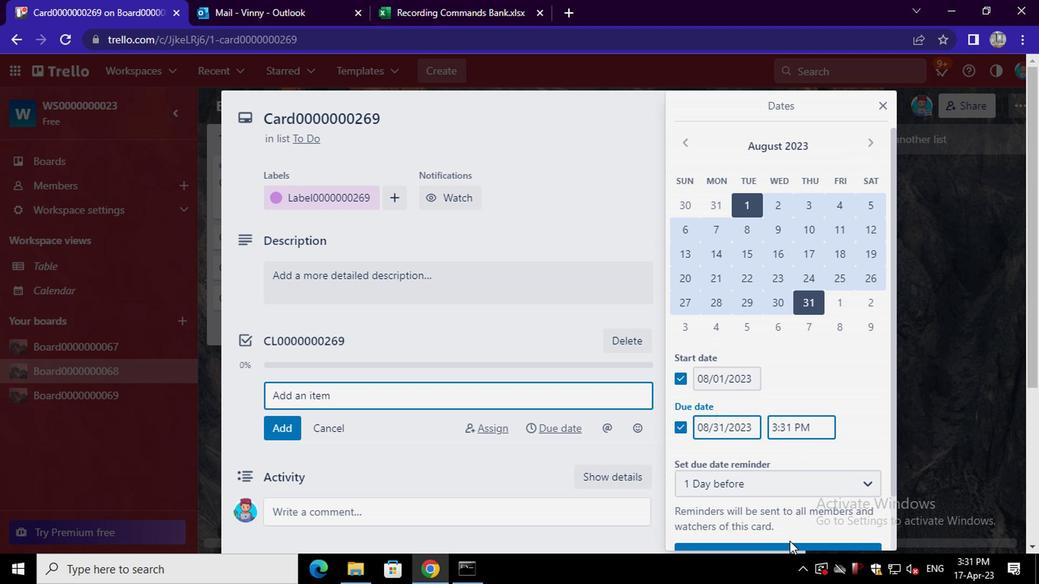 
Action: Mouse pressed left at (788, 549)
Screenshot: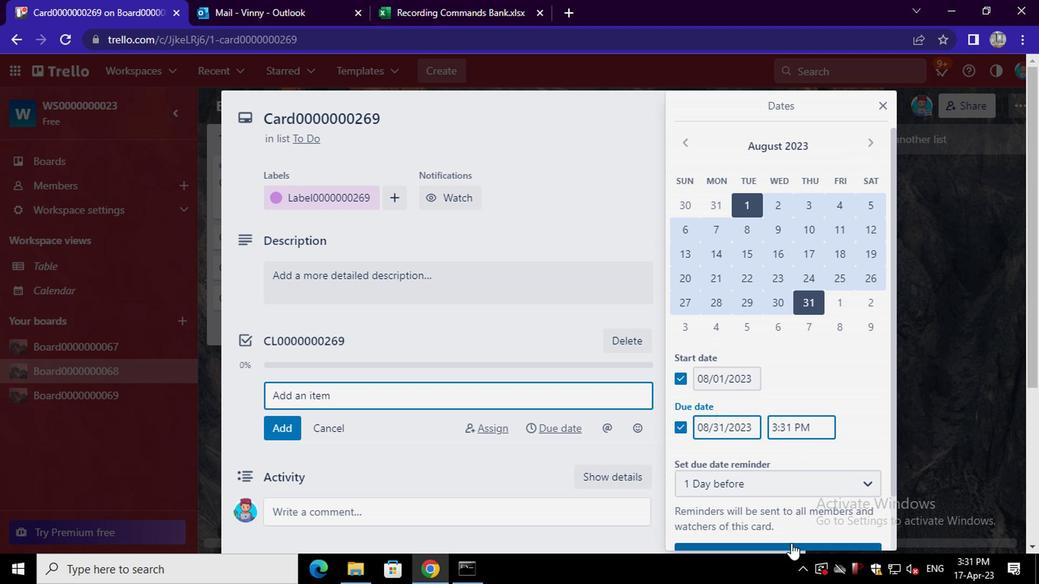 
Action: Mouse moved to (791, 547)
Screenshot: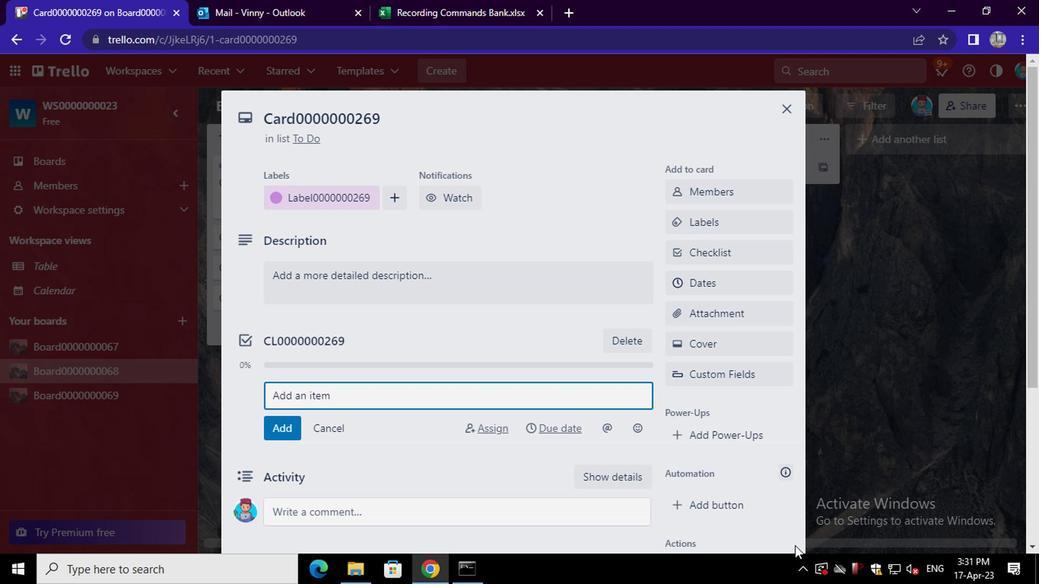 
Action: Key pressed <Key.f8>
Screenshot: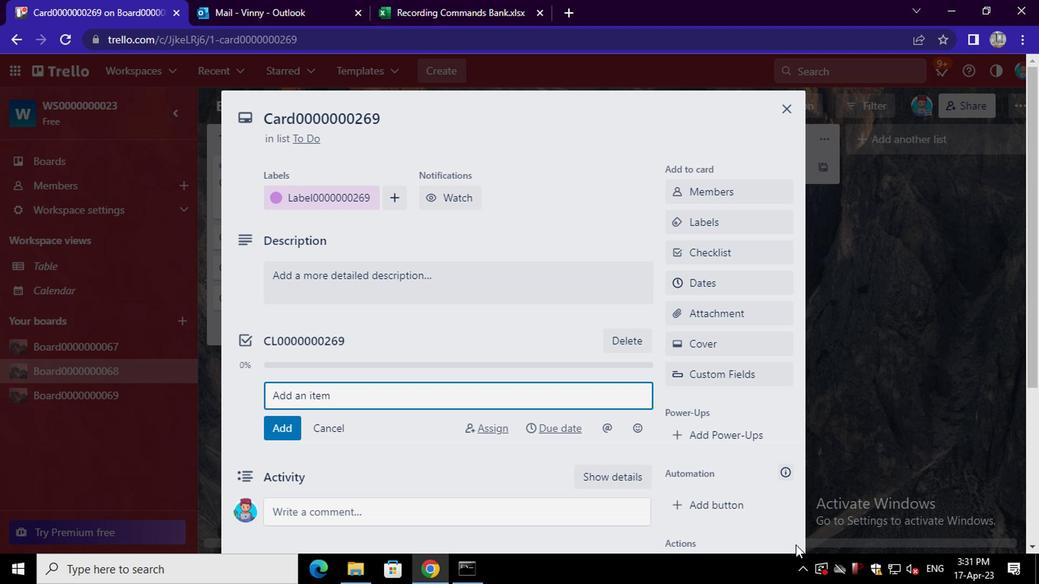 
